 Task: Find connections with filter location Brockville with filter topic #customerrelationswith filter profile language Spanish with filter current company Federal Bank with filter school Freshers Jobs in Bangalore with filter industry Motor Vehicle Parts Manufacturing with filter service category Bartending with filter keywords title Purchasing Staff
Action: Mouse moved to (222, 242)
Screenshot: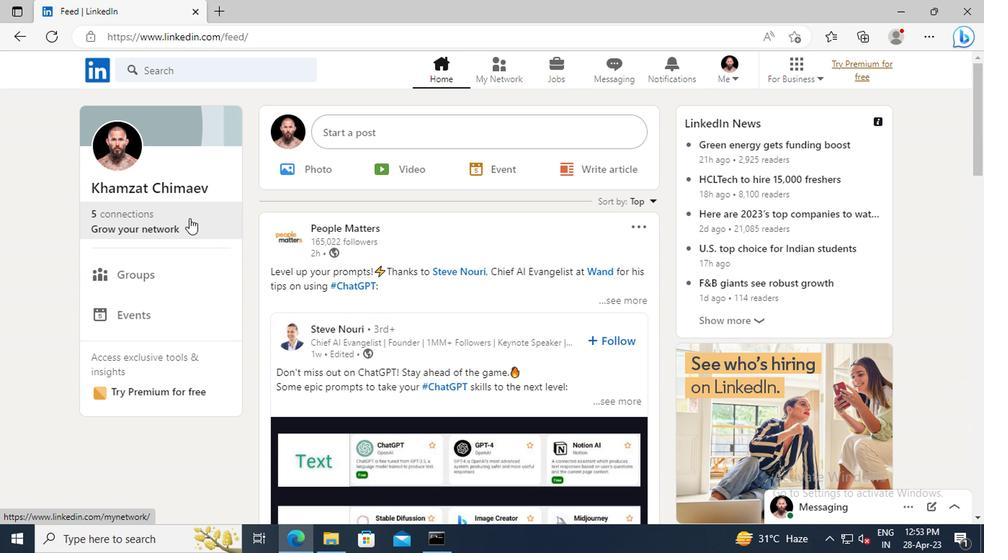 
Action: Mouse pressed left at (222, 242)
Screenshot: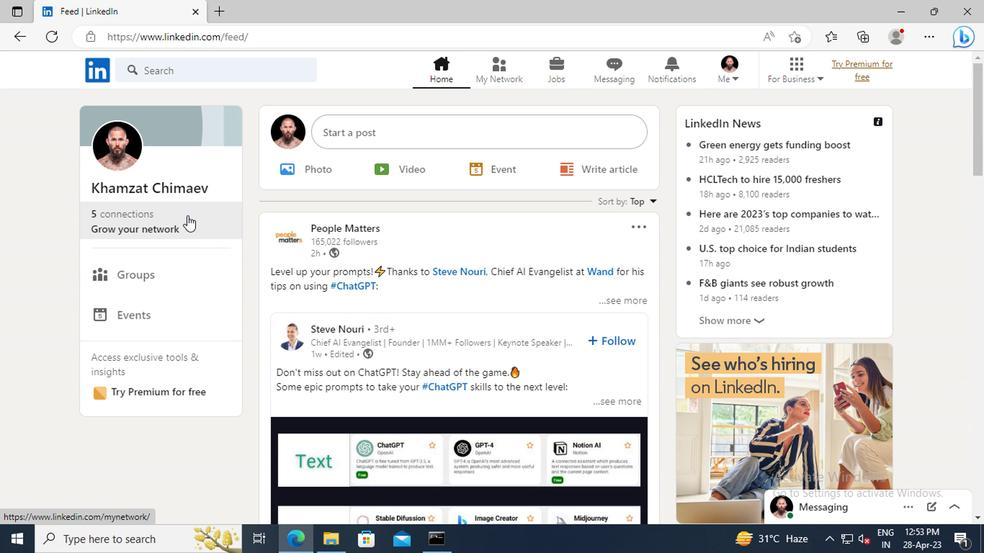 
Action: Mouse moved to (215, 198)
Screenshot: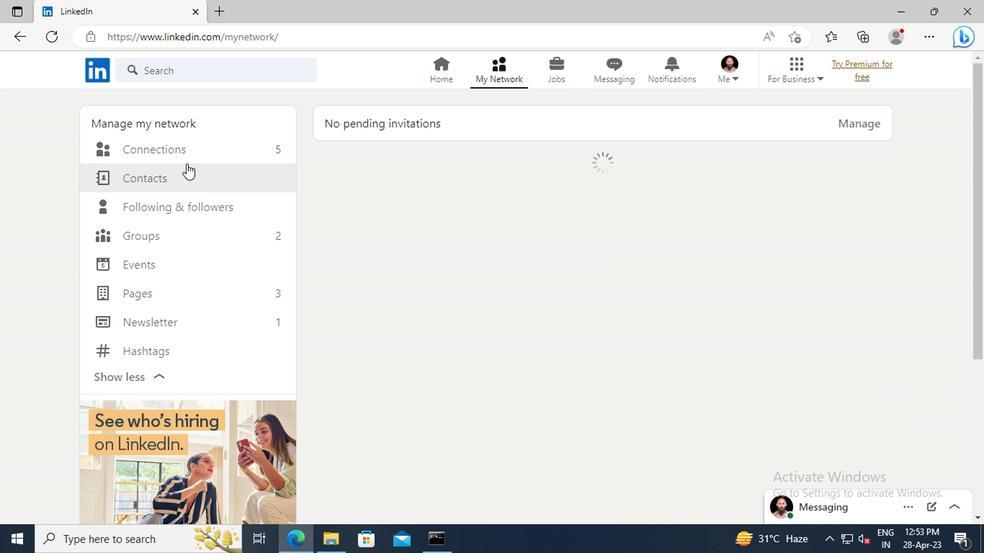 
Action: Mouse pressed left at (215, 198)
Screenshot: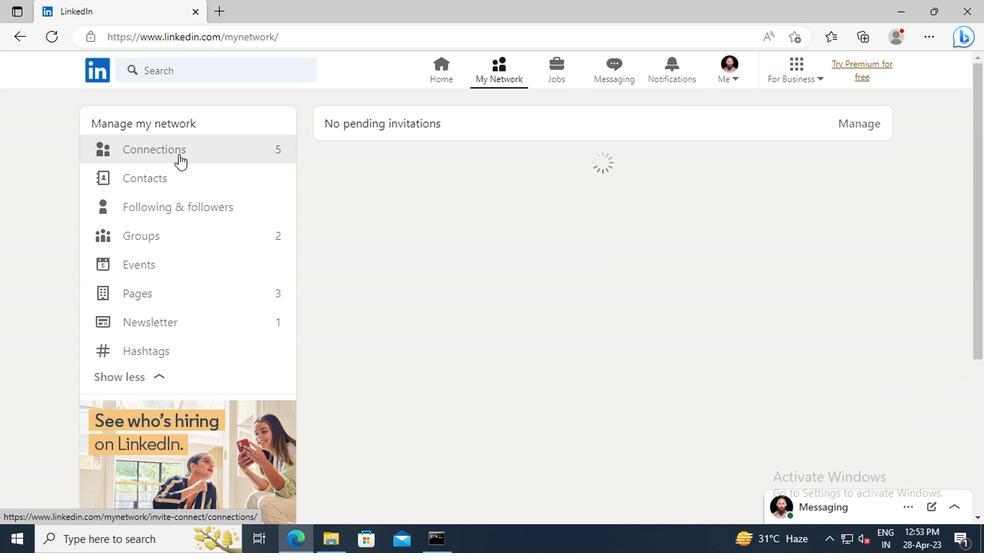 
Action: Mouse moved to (503, 198)
Screenshot: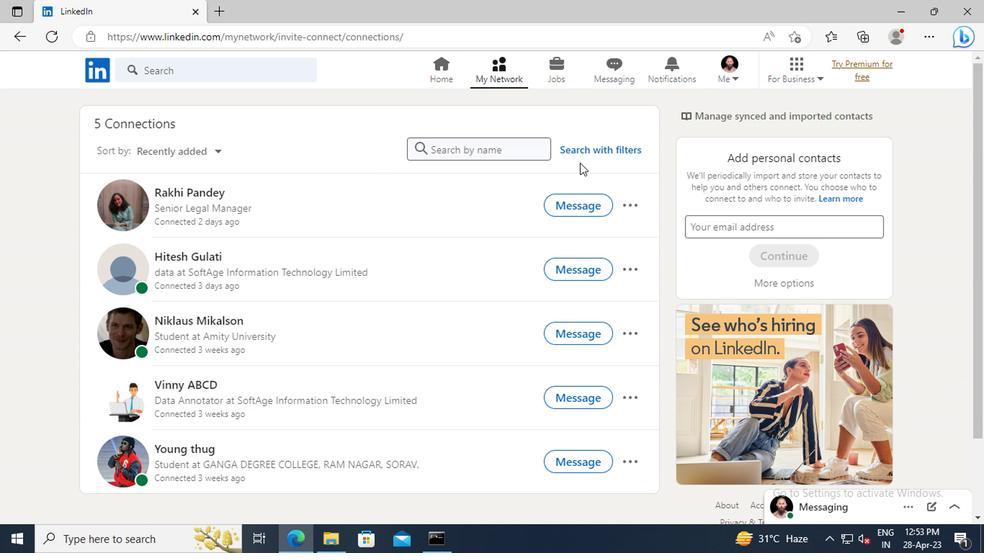 
Action: Mouse pressed left at (503, 198)
Screenshot: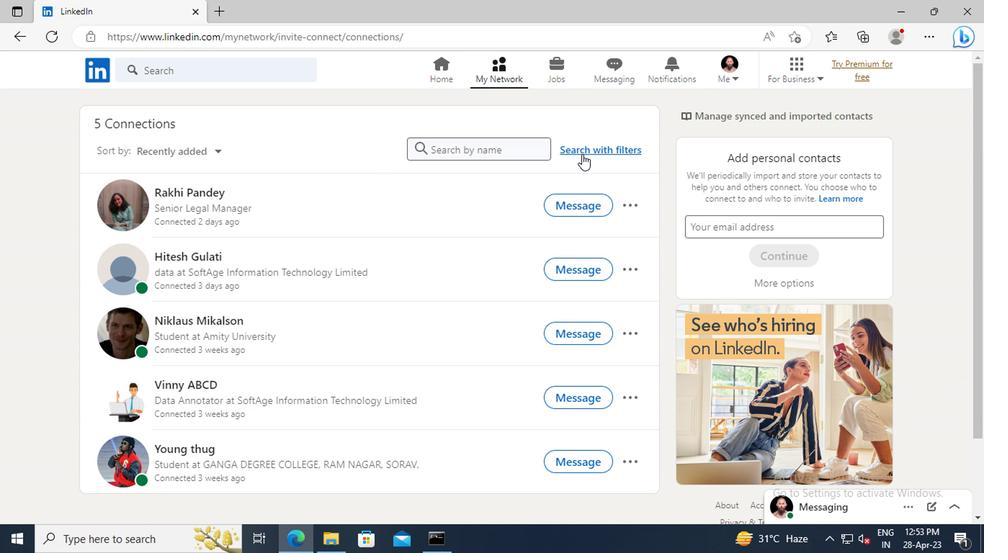 
Action: Mouse moved to (477, 168)
Screenshot: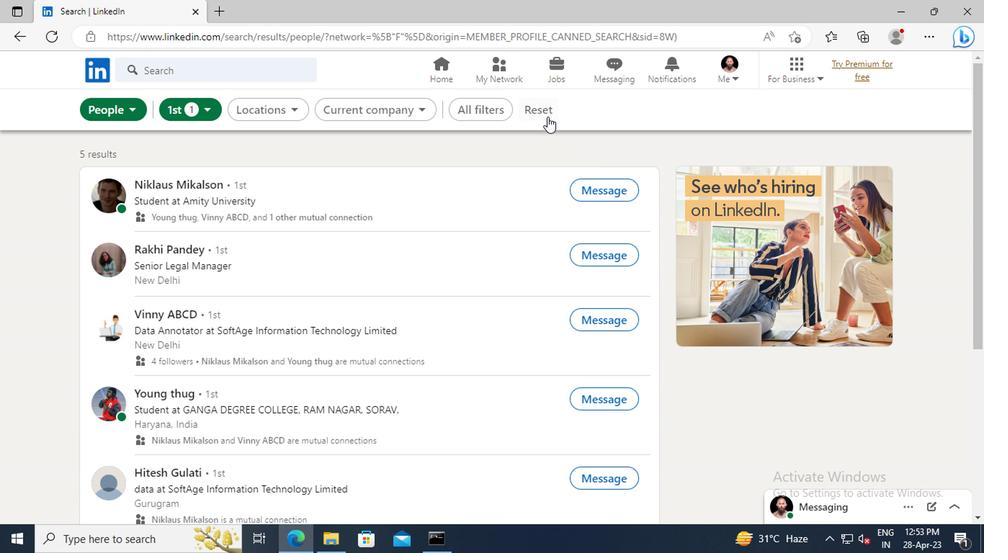 
Action: Mouse pressed left at (477, 168)
Screenshot: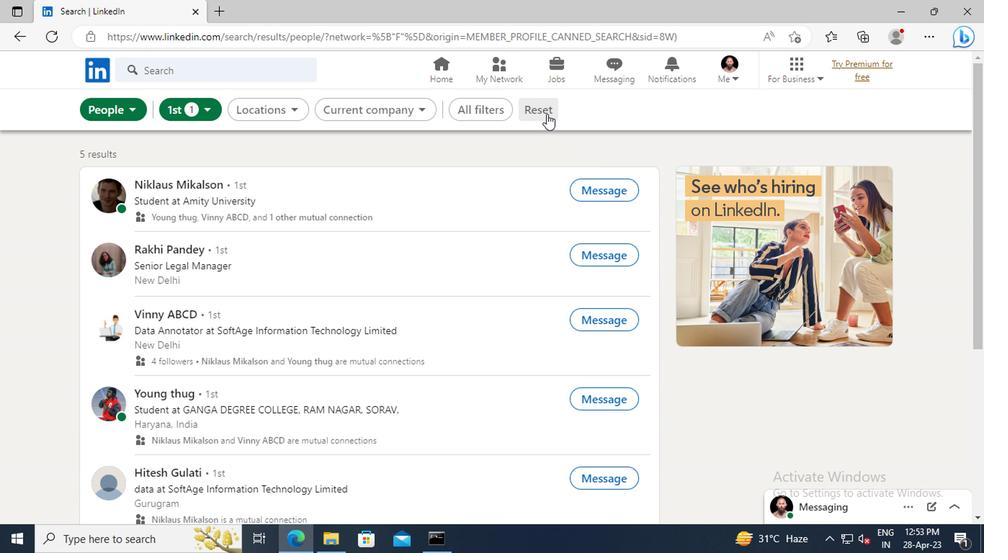 
Action: Mouse moved to (459, 166)
Screenshot: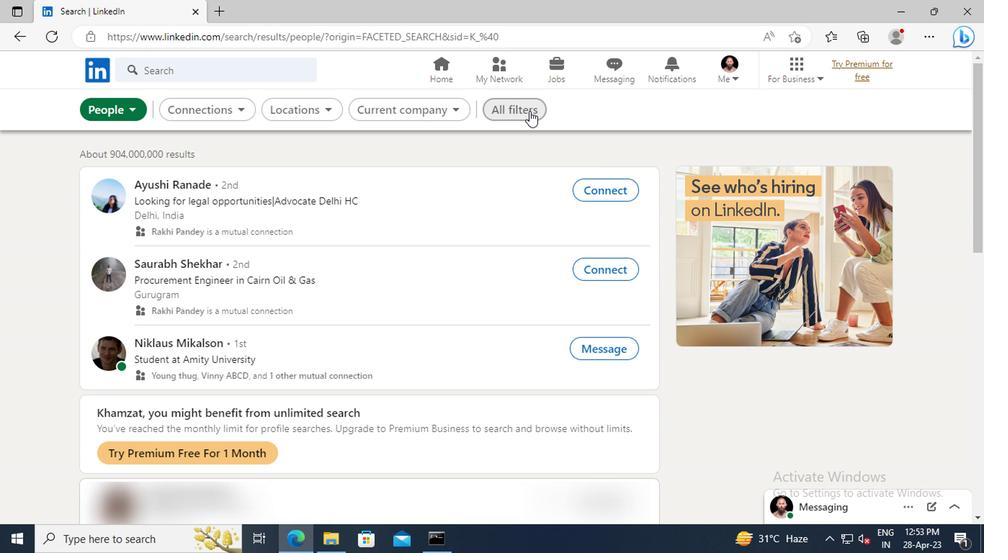 
Action: Mouse pressed left at (459, 166)
Screenshot: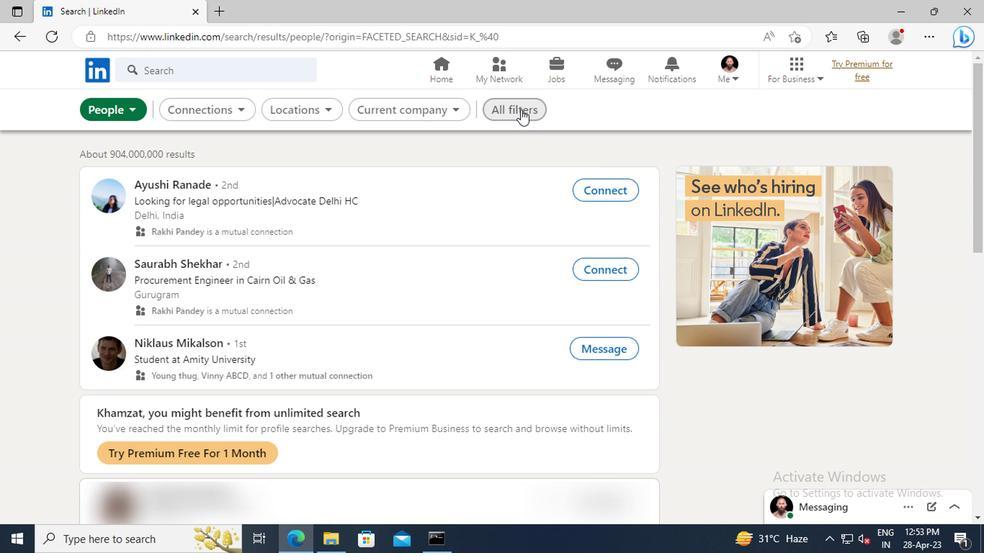 
Action: Mouse moved to (676, 258)
Screenshot: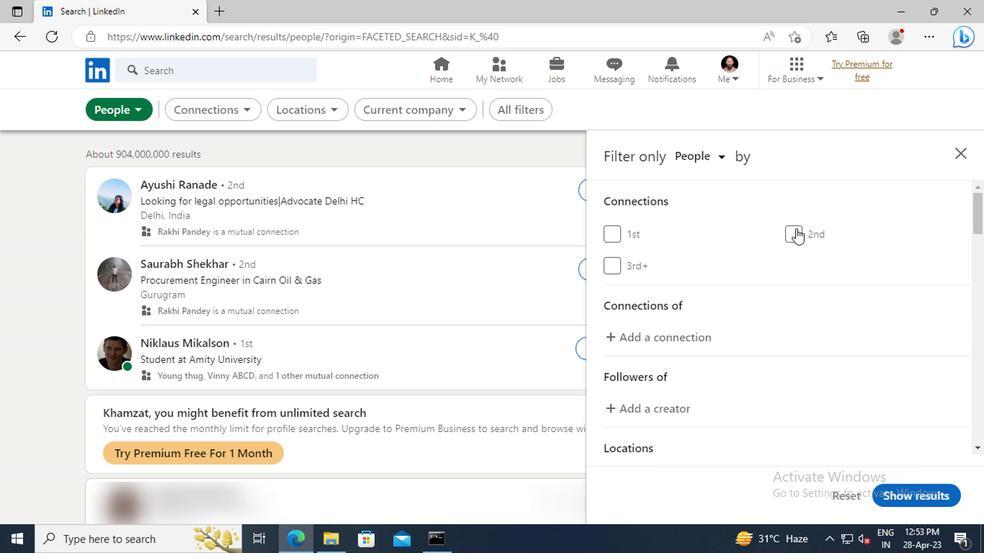 
Action: Mouse scrolled (676, 258) with delta (0, 0)
Screenshot: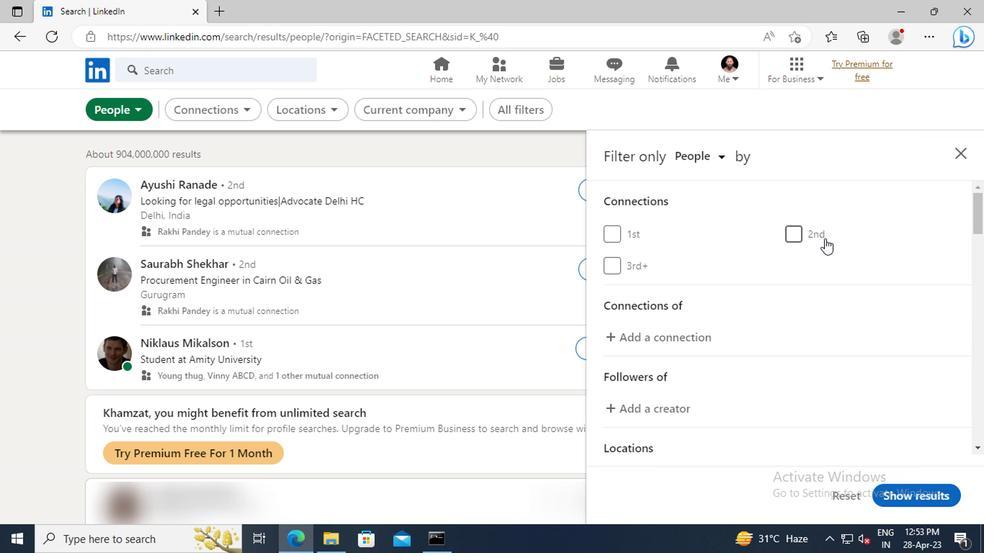 
Action: Mouse scrolled (676, 258) with delta (0, 0)
Screenshot: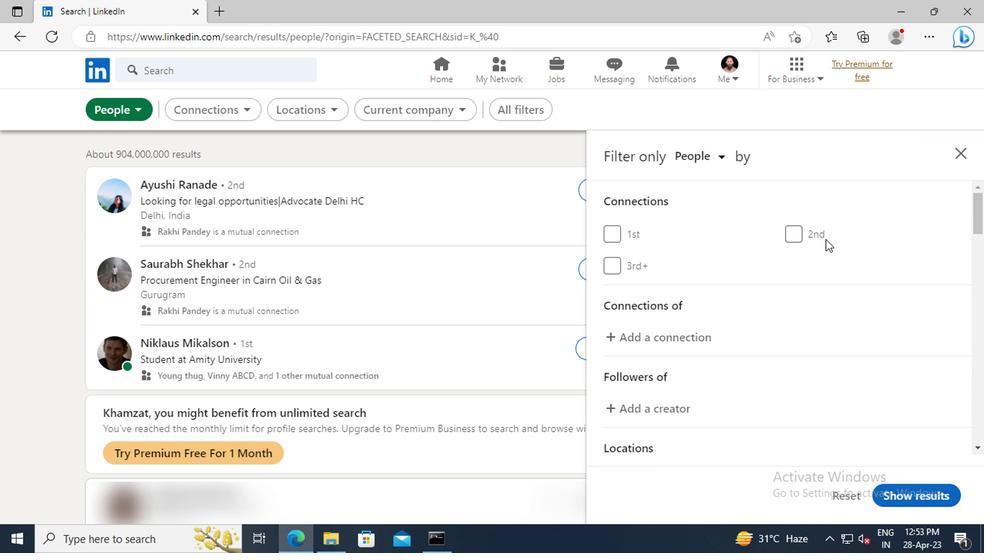 
Action: Mouse scrolled (676, 258) with delta (0, 0)
Screenshot: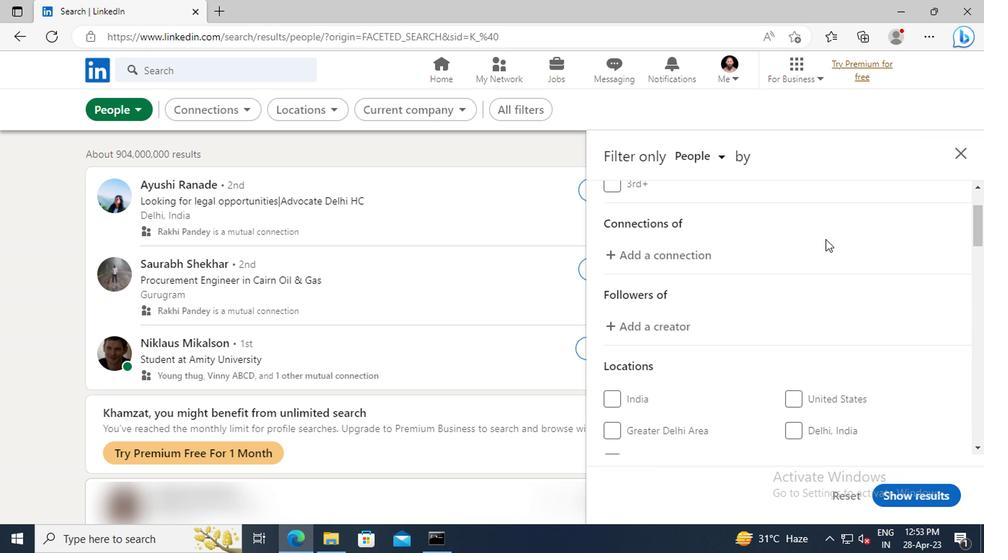 
Action: Mouse scrolled (676, 258) with delta (0, 0)
Screenshot: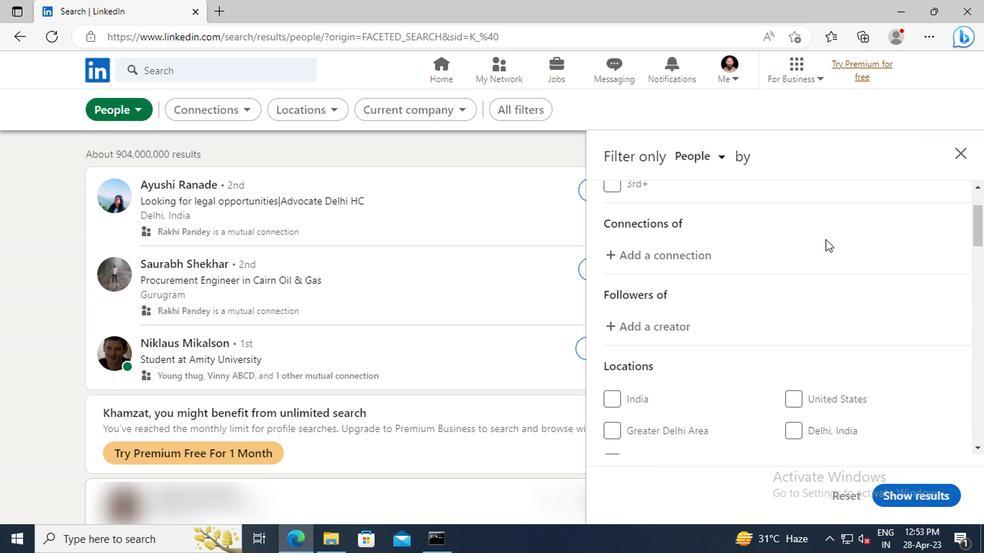 
Action: Mouse scrolled (676, 258) with delta (0, 0)
Screenshot: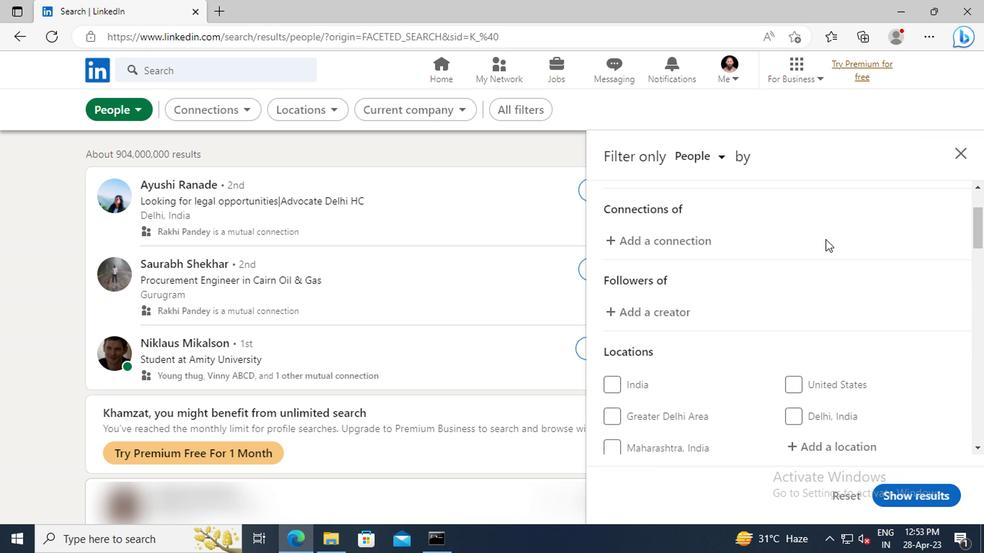 
Action: Mouse scrolled (676, 258) with delta (0, 0)
Screenshot: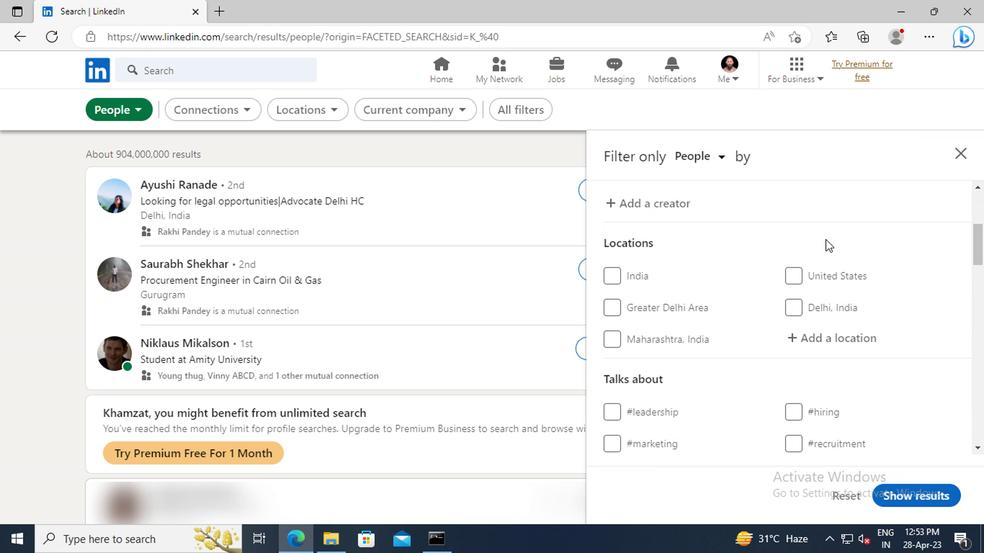 
Action: Mouse scrolled (676, 258) with delta (0, 0)
Screenshot: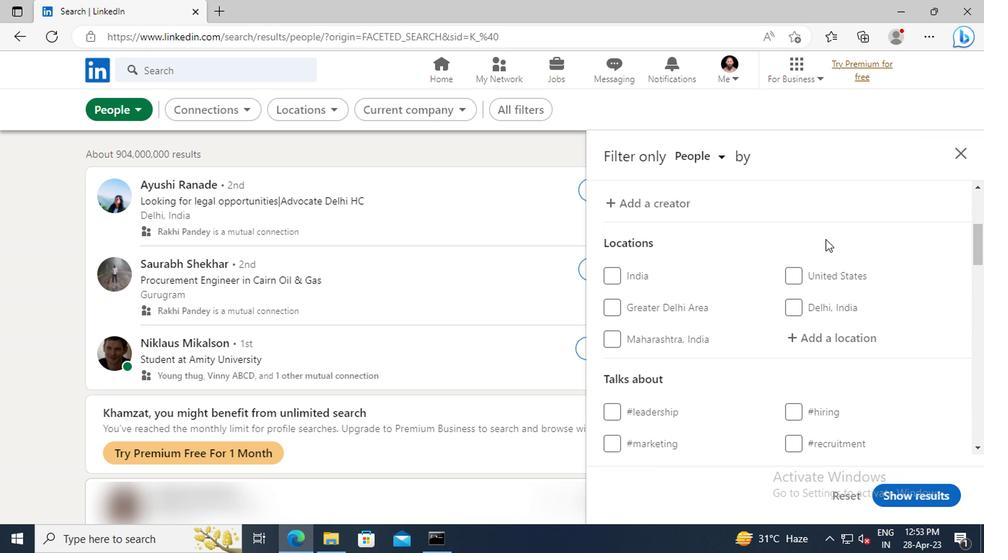 
Action: Mouse moved to (678, 273)
Screenshot: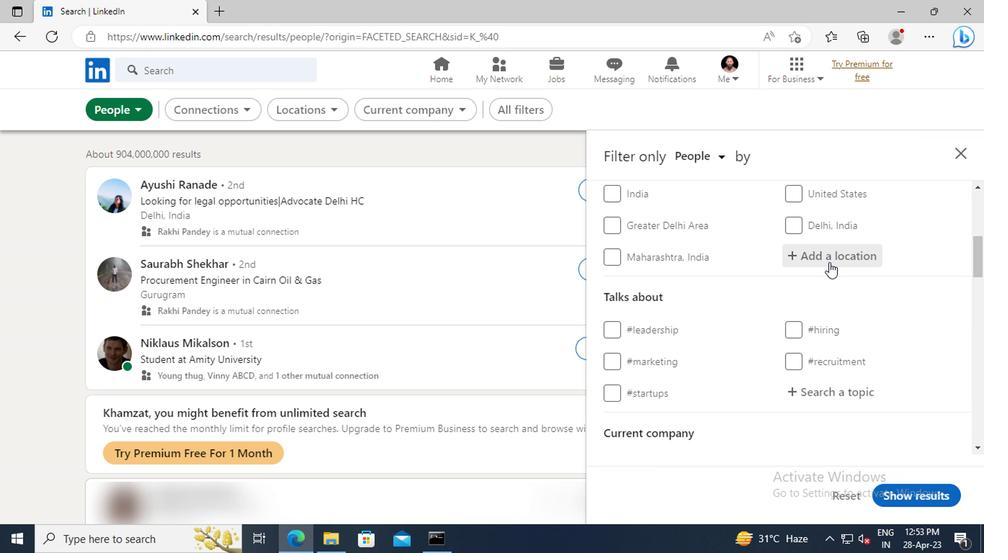 
Action: Mouse pressed left at (678, 273)
Screenshot: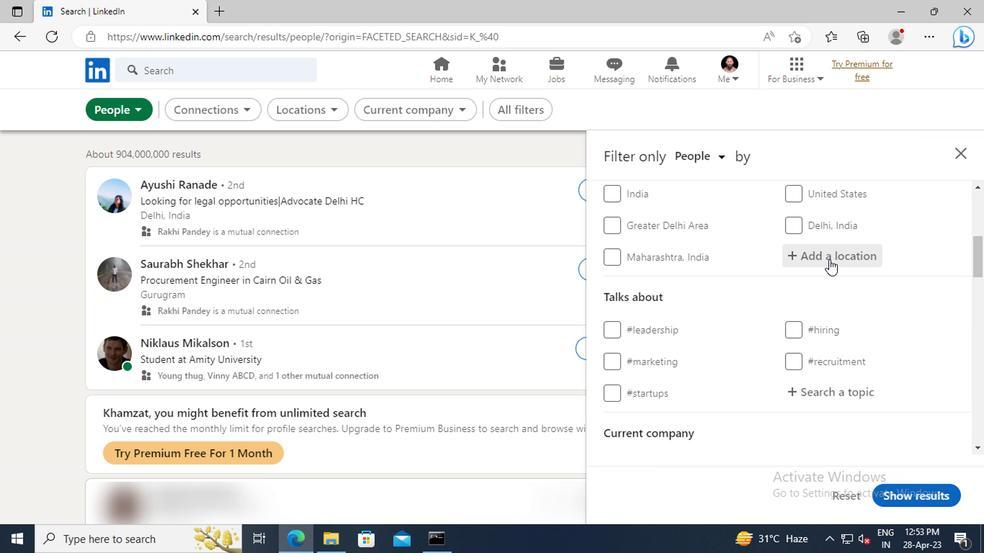 
Action: Key pressed <Key.shift>BROCKVILLE
Screenshot: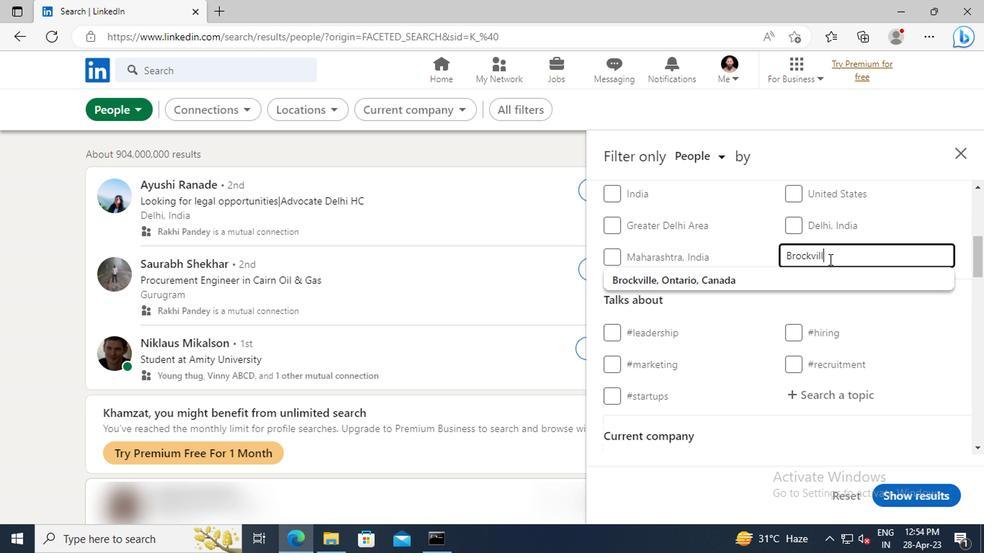 
Action: Mouse moved to (681, 285)
Screenshot: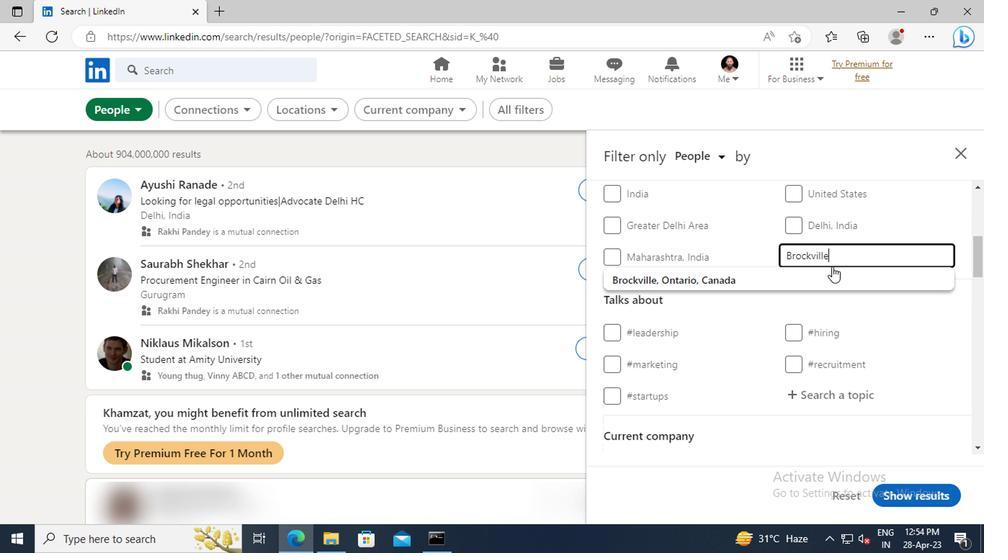 
Action: Mouse pressed left at (681, 285)
Screenshot: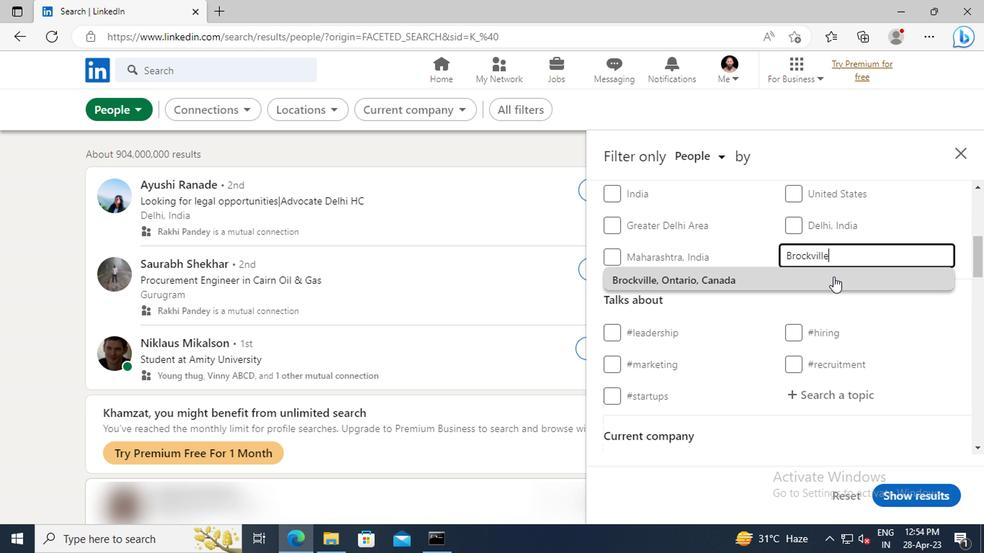 
Action: Mouse scrolled (681, 285) with delta (0, 0)
Screenshot: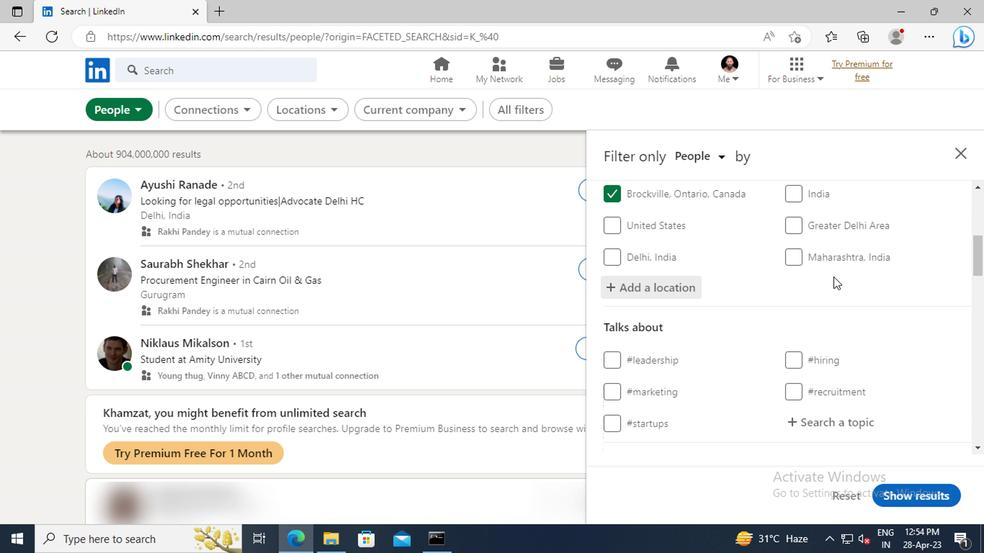 
Action: Mouse scrolled (681, 285) with delta (0, 0)
Screenshot: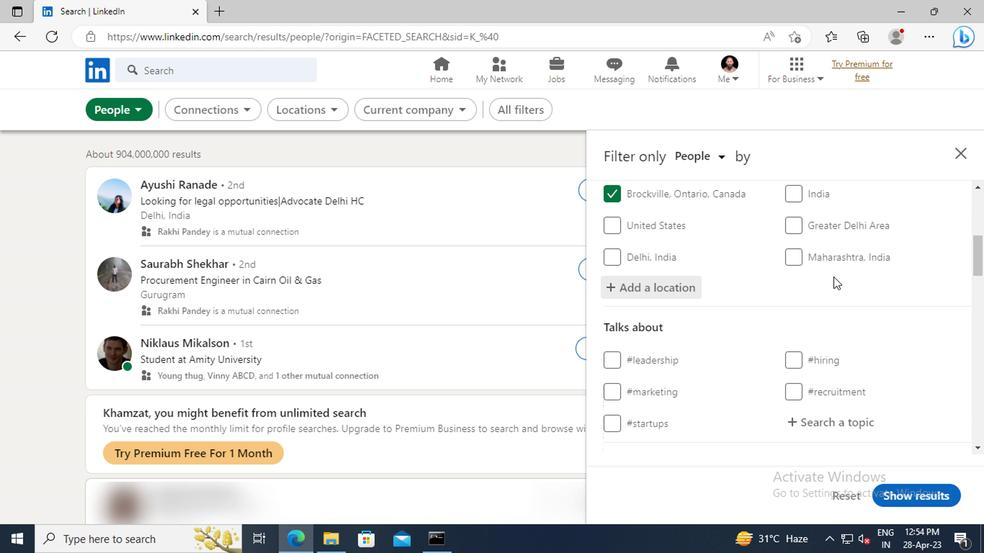 
Action: Mouse scrolled (681, 285) with delta (0, 0)
Screenshot: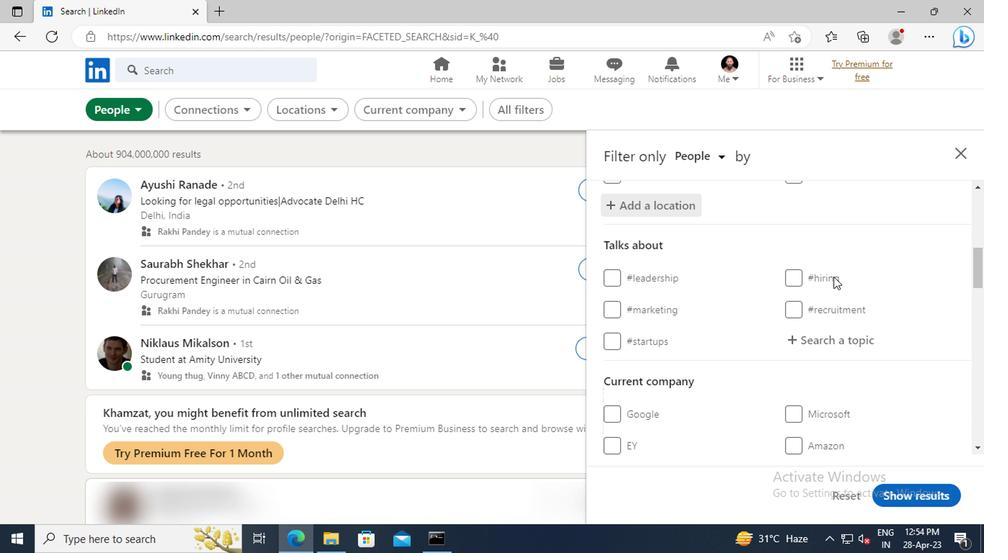 
Action: Mouse moved to (679, 298)
Screenshot: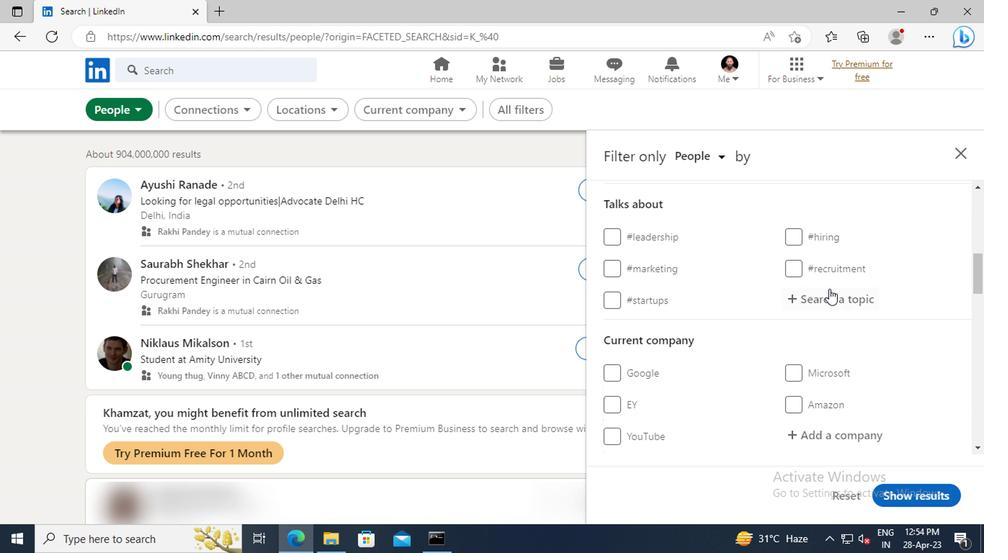 
Action: Mouse pressed left at (679, 298)
Screenshot: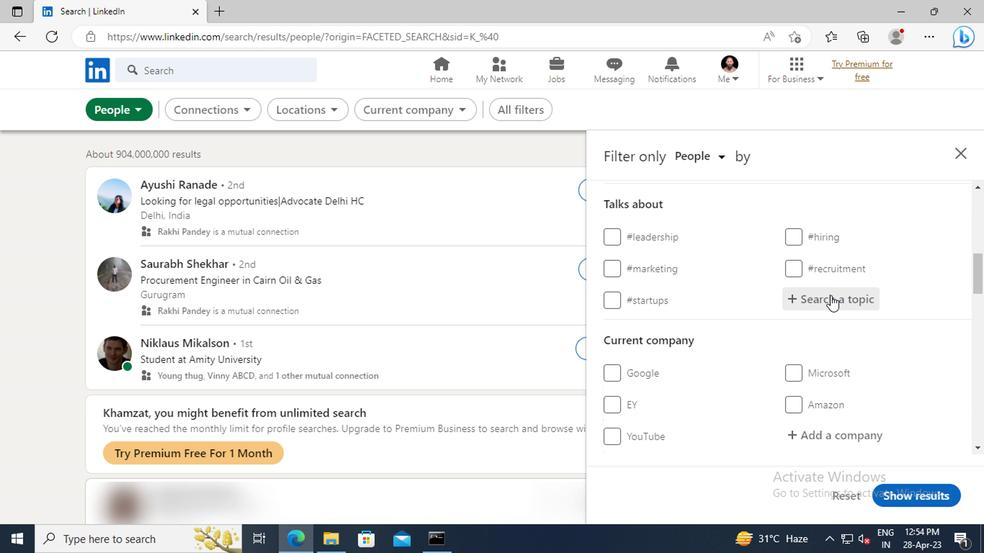 
Action: Key pressed CUSTOMERRELATIONS
Screenshot: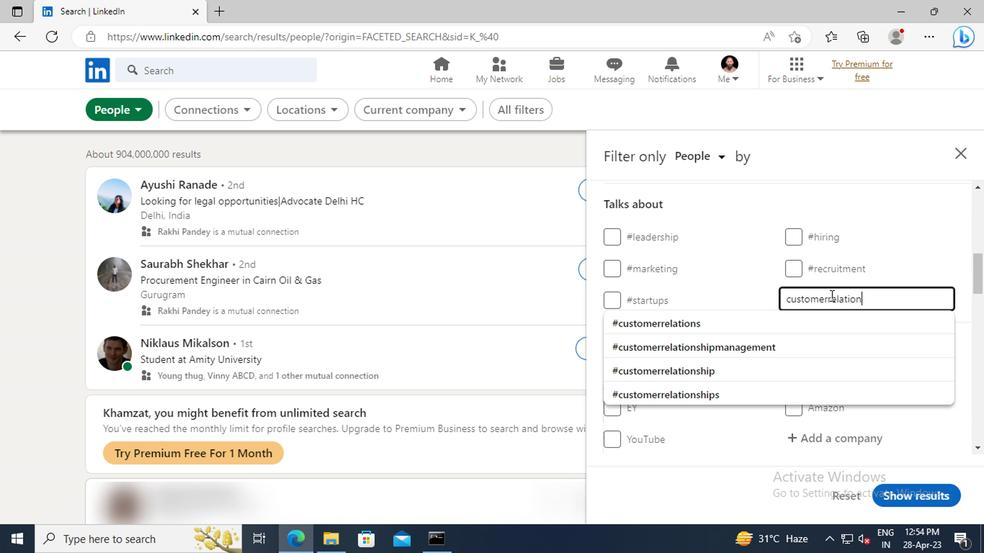 
Action: Mouse moved to (685, 316)
Screenshot: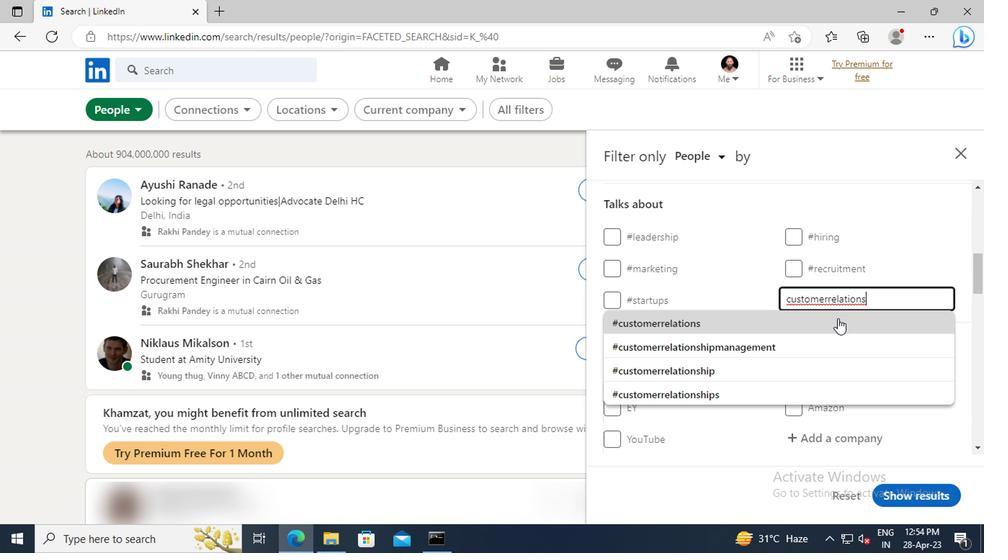 
Action: Mouse pressed left at (685, 316)
Screenshot: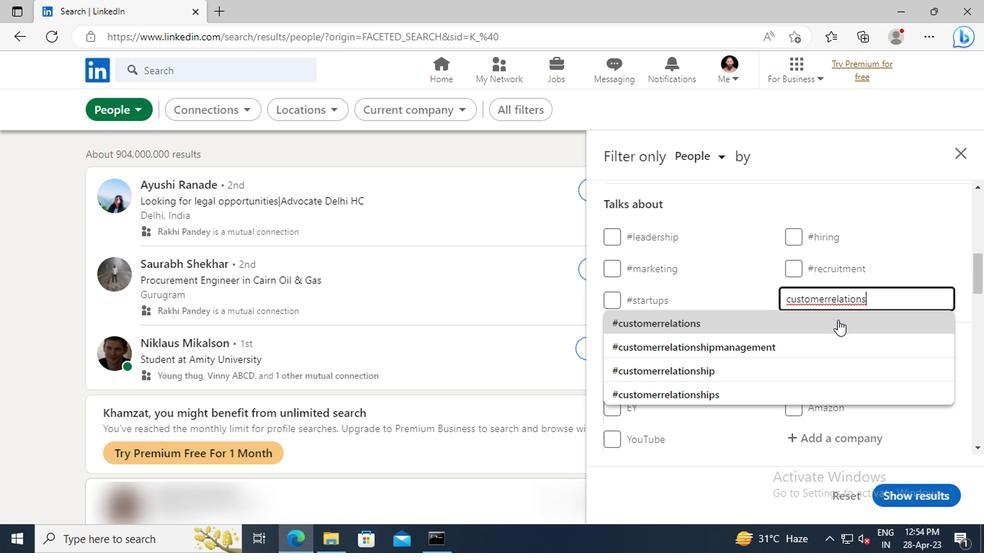 
Action: Mouse moved to (679, 293)
Screenshot: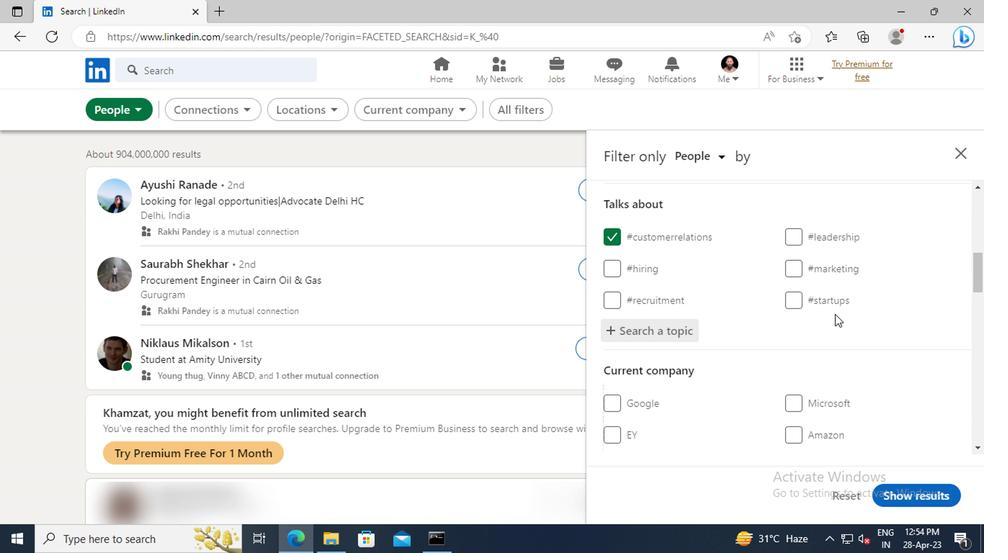 
Action: Mouse scrolled (679, 293) with delta (0, 0)
Screenshot: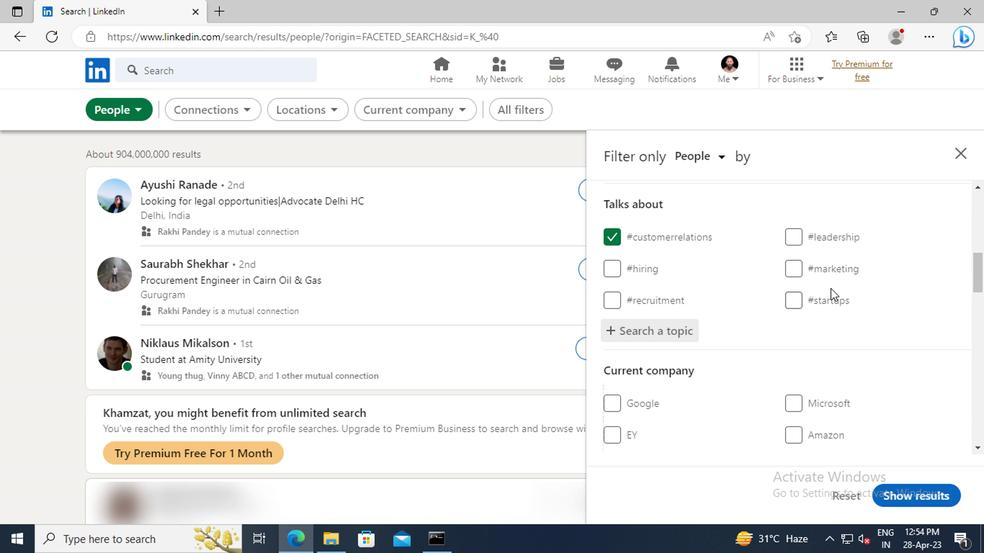 
Action: Mouse scrolled (679, 293) with delta (0, 0)
Screenshot: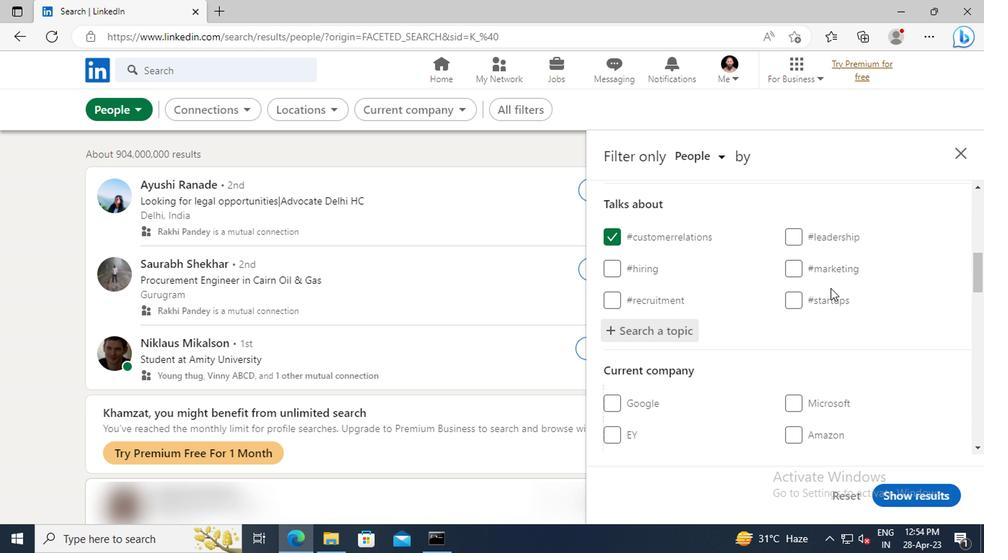 
Action: Mouse scrolled (679, 293) with delta (0, 0)
Screenshot: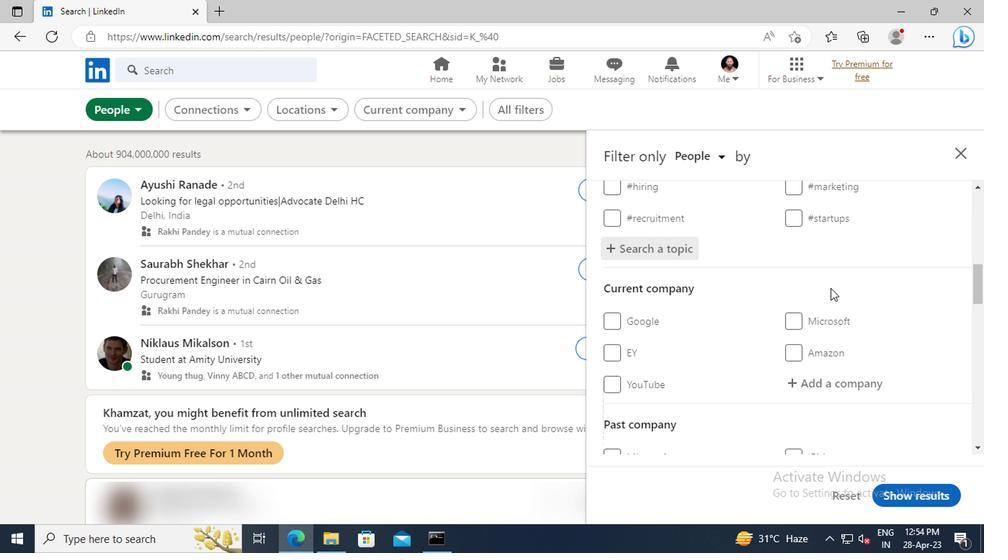 
Action: Mouse scrolled (679, 293) with delta (0, 0)
Screenshot: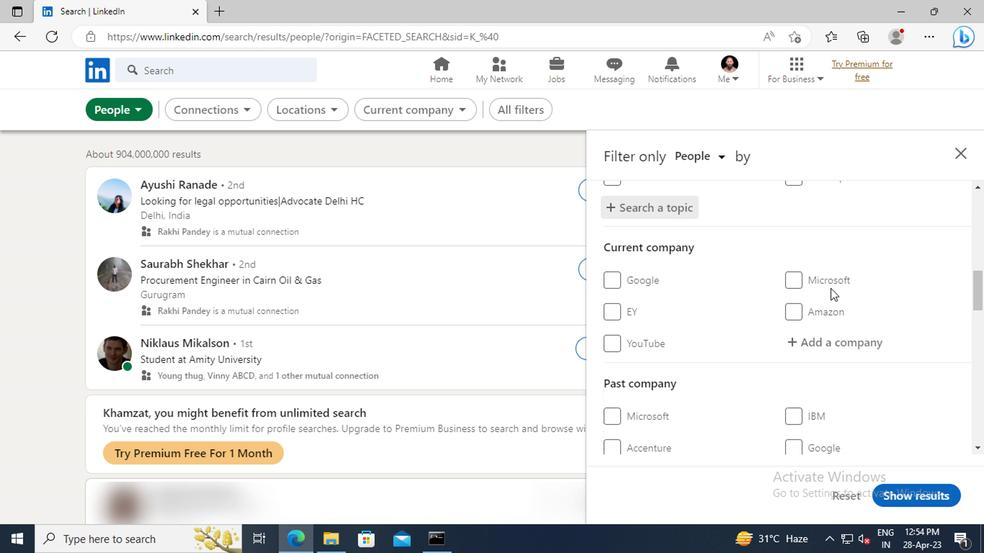 
Action: Mouse scrolled (679, 293) with delta (0, 0)
Screenshot: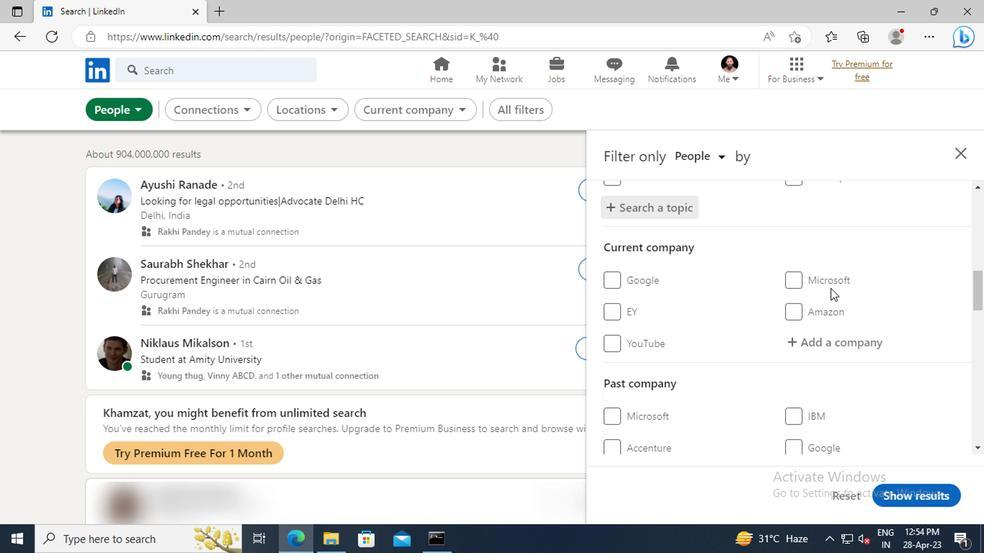 
Action: Mouse scrolled (679, 293) with delta (0, 0)
Screenshot: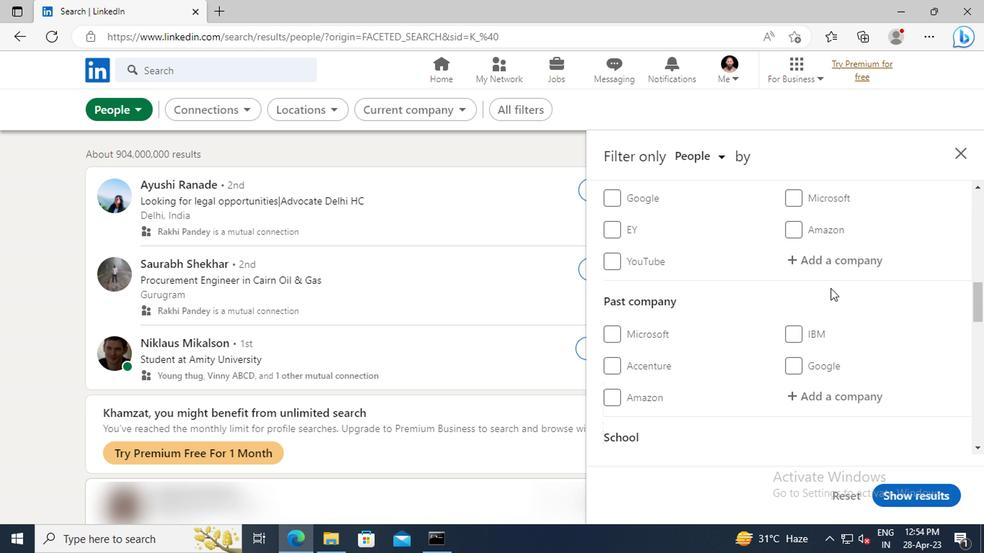 
Action: Mouse scrolled (679, 293) with delta (0, 0)
Screenshot: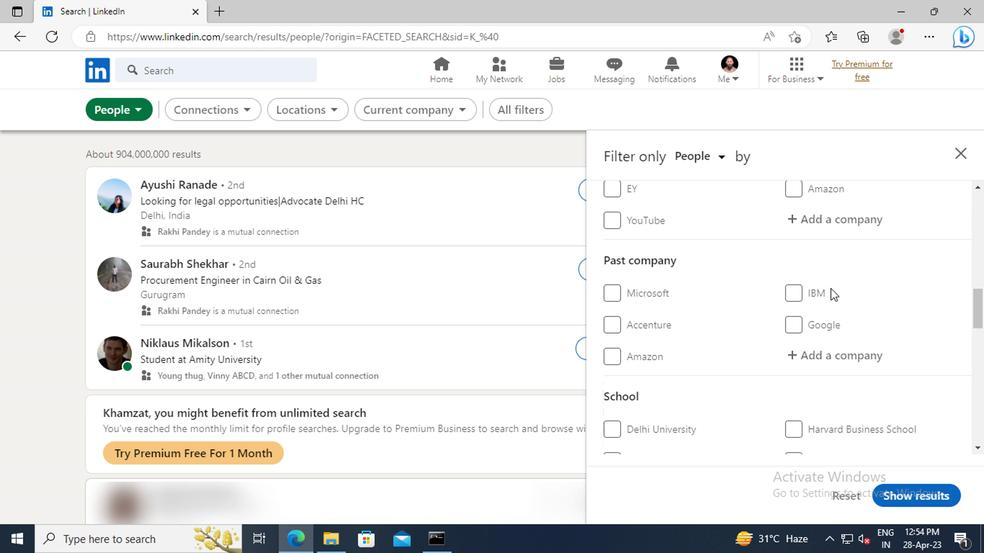 
Action: Mouse scrolled (679, 293) with delta (0, 0)
Screenshot: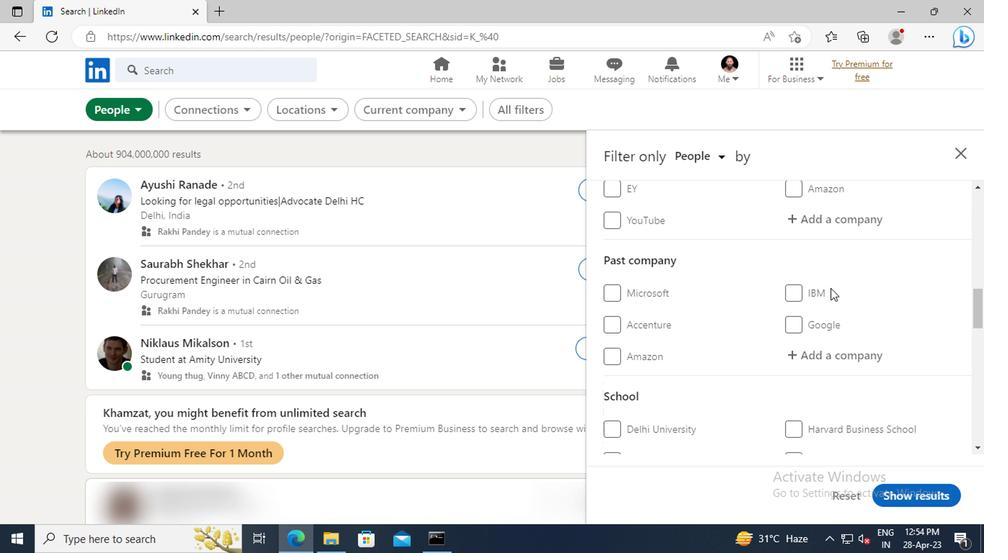 
Action: Mouse scrolled (679, 293) with delta (0, 0)
Screenshot: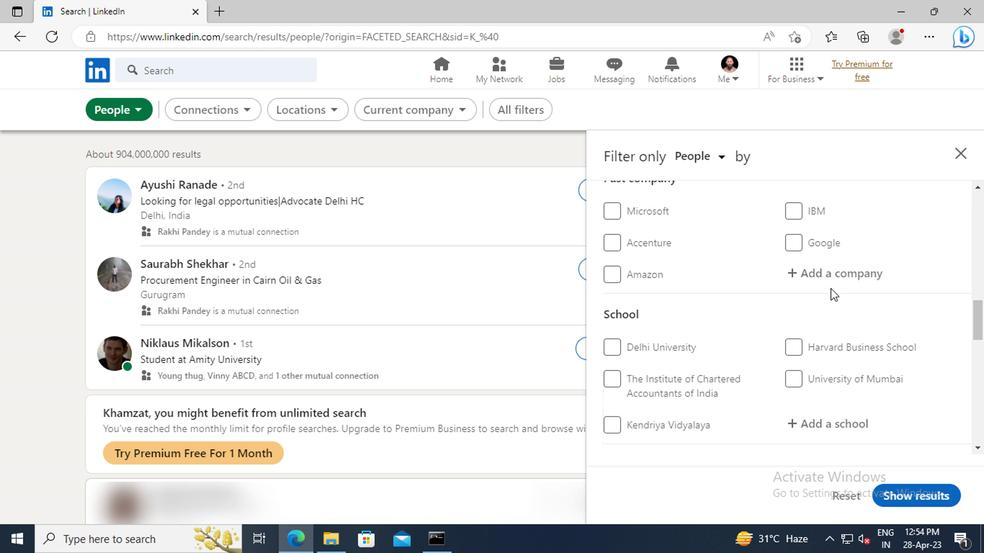 
Action: Mouse scrolled (679, 293) with delta (0, 0)
Screenshot: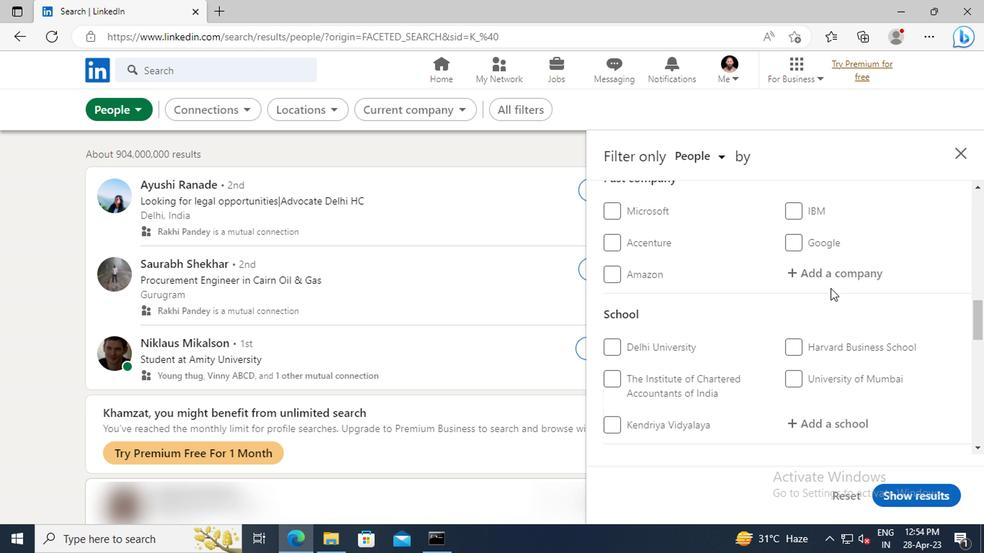 
Action: Mouse scrolled (679, 293) with delta (0, 0)
Screenshot: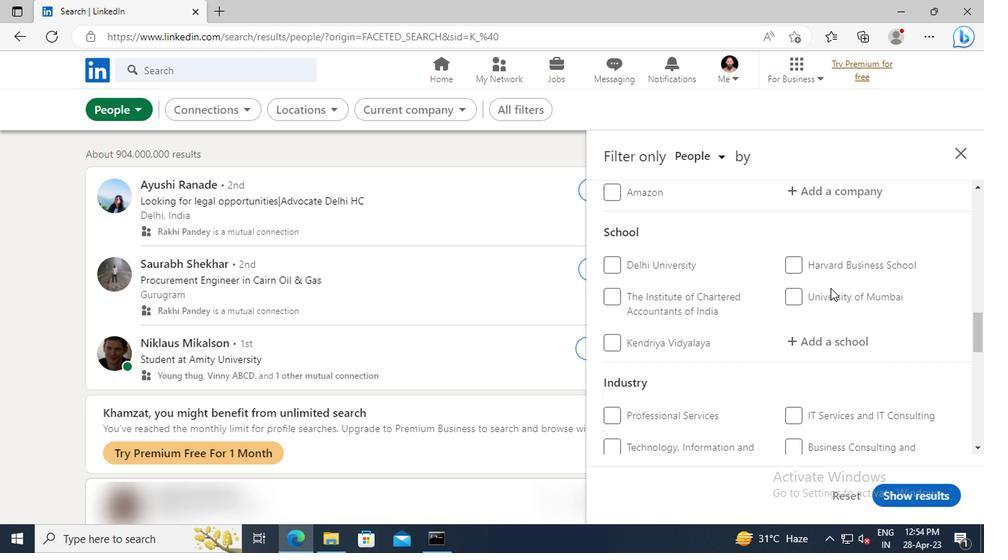 
Action: Mouse scrolled (679, 293) with delta (0, 0)
Screenshot: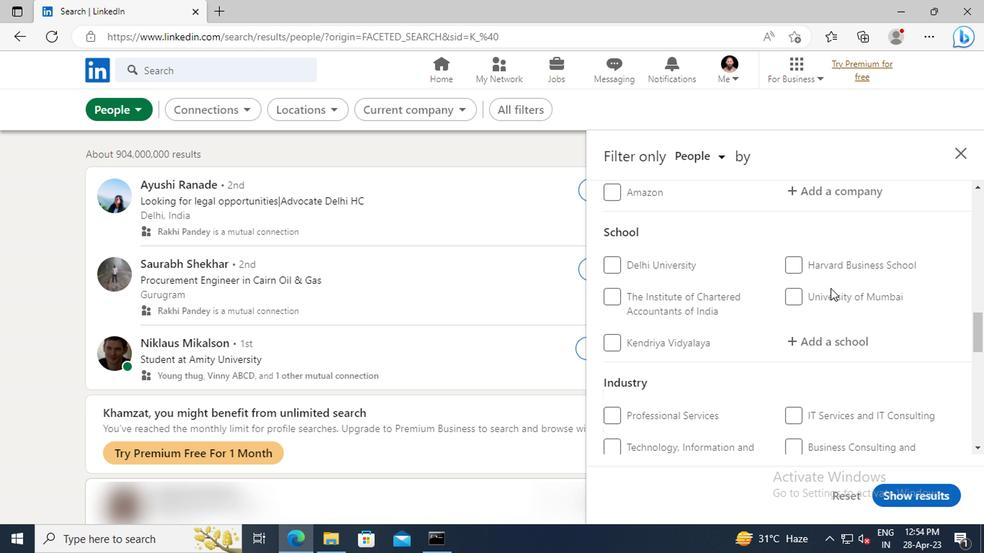 
Action: Mouse scrolled (679, 293) with delta (0, 0)
Screenshot: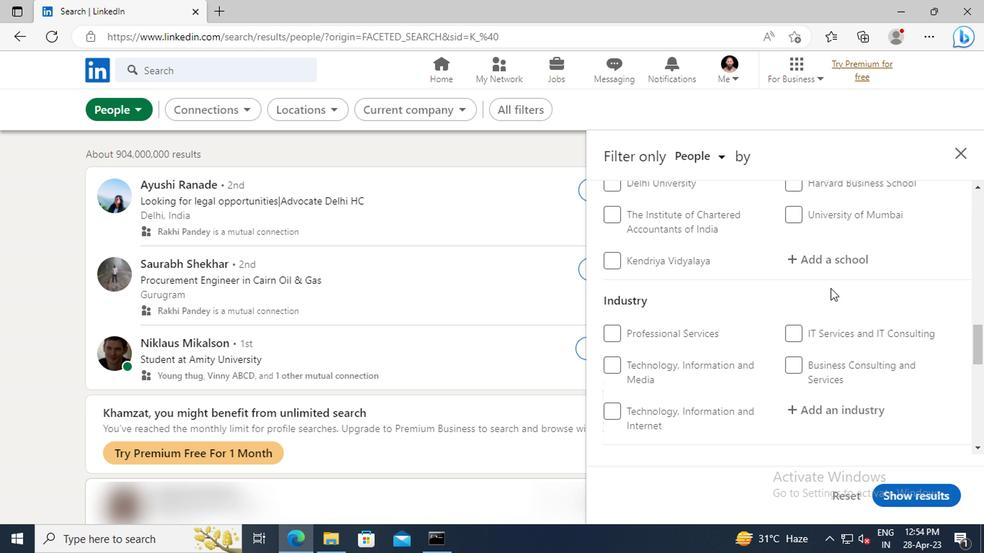 
Action: Mouse scrolled (679, 293) with delta (0, 0)
Screenshot: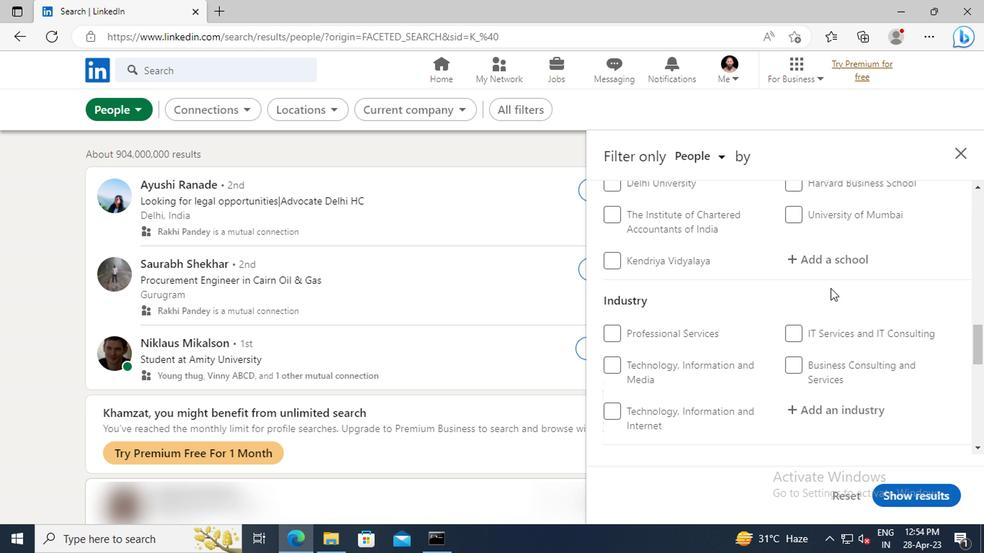 
Action: Mouse scrolled (679, 293) with delta (0, 0)
Screenshot: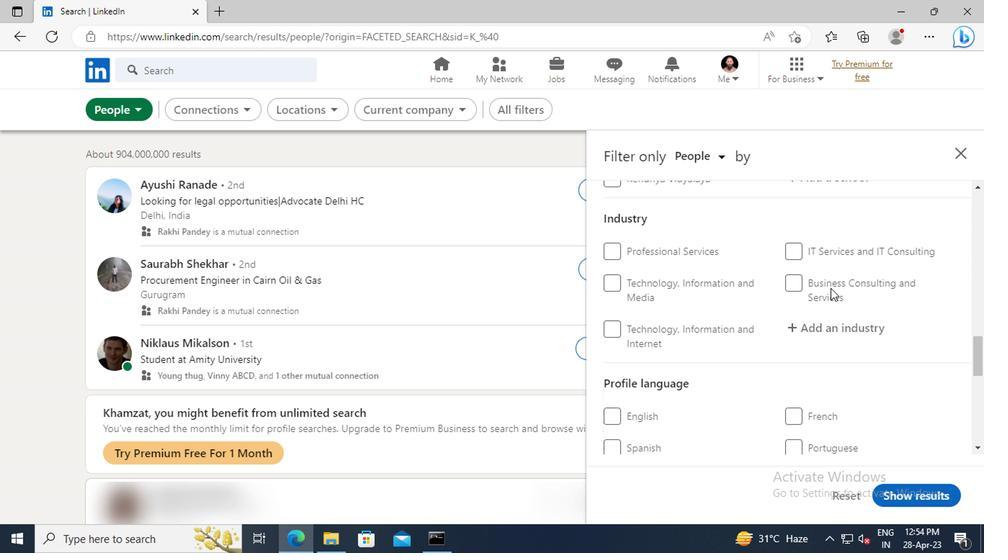 
Action: Mouse scrolled (679, 293) with delta (0, 0)
Screenshot: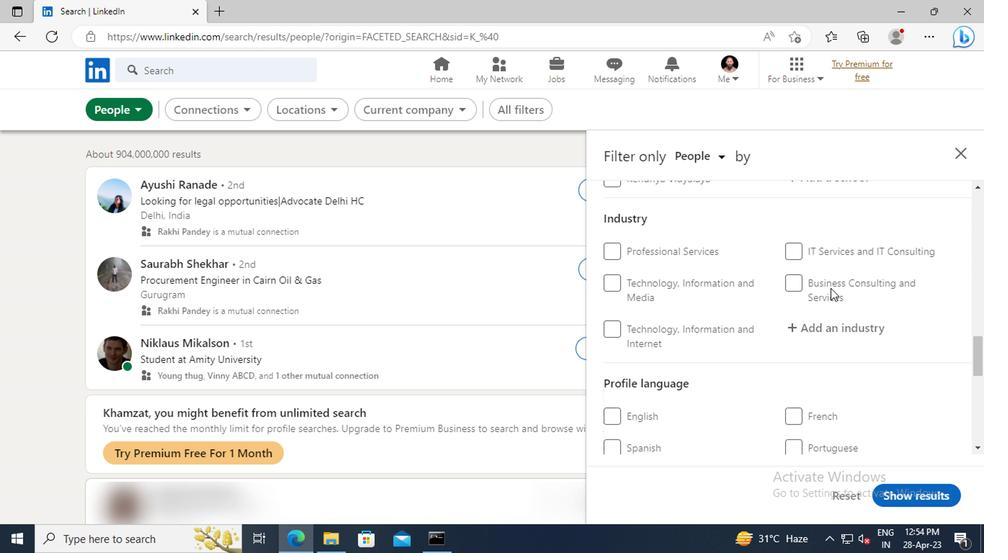 
Action: Mouse moved to (527, 349)
Screenshot: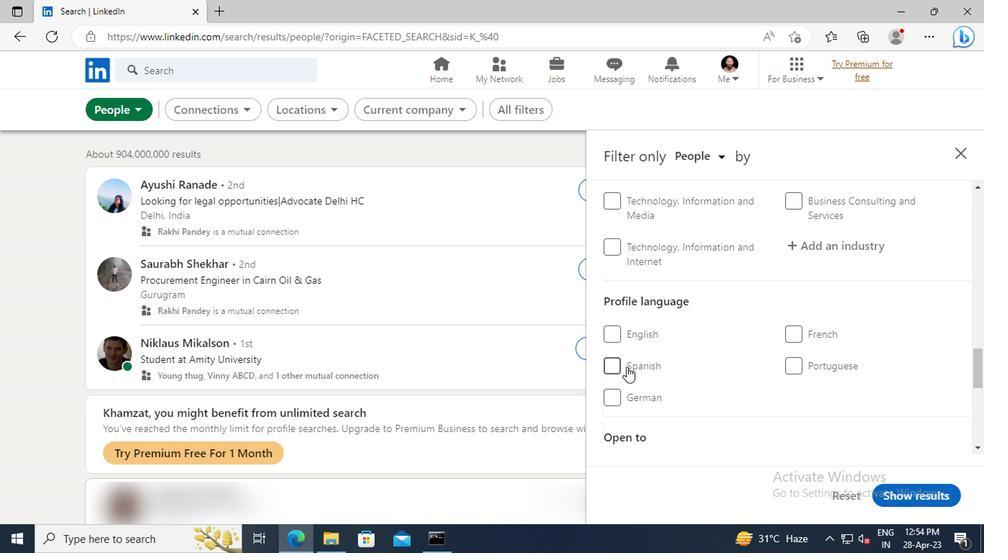 
Action: Mouse pressed left at (527, 349)
Screenshot: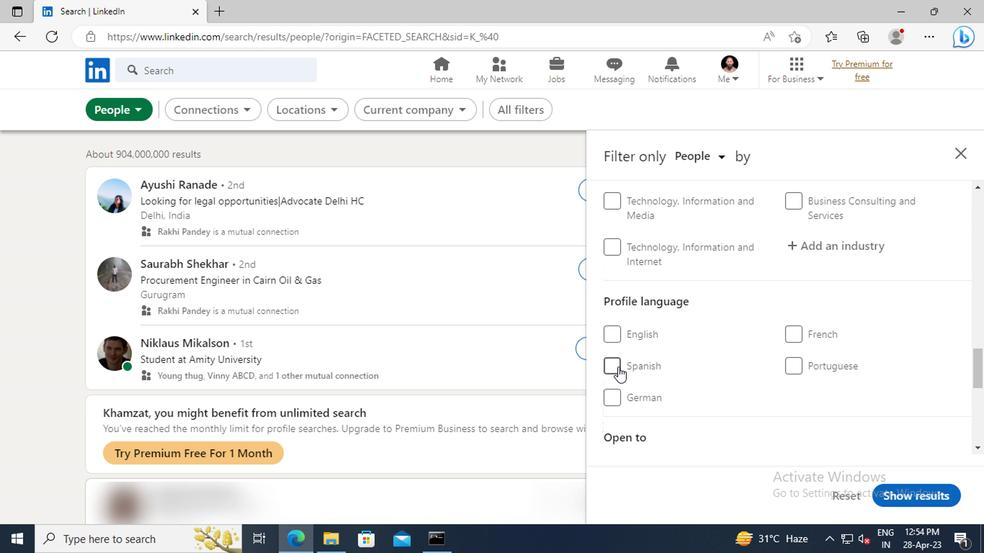 
Action: Mouse moved to (619, 312)
Screenshot: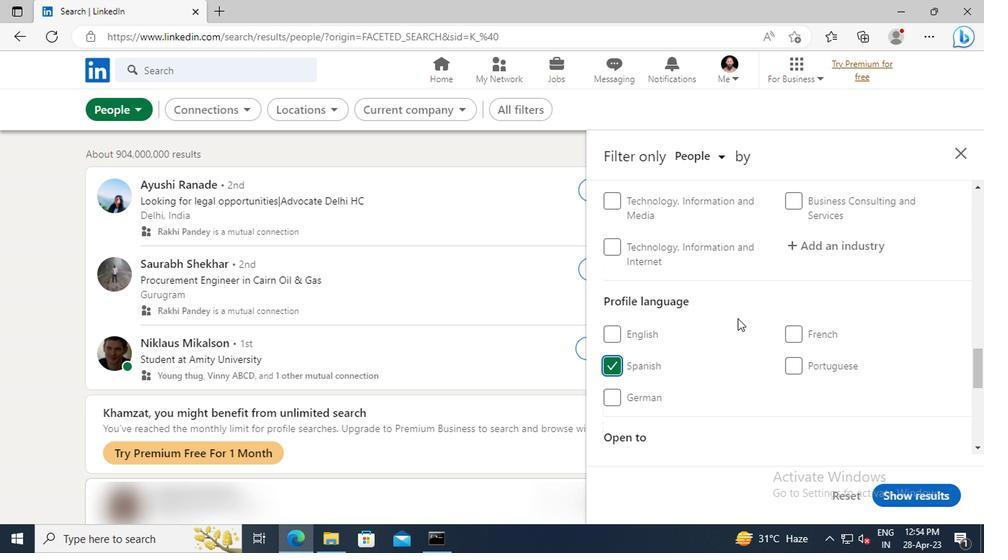 
Action: Mouse scrolled (619, 312) with delta (0, 0)
Screenshot: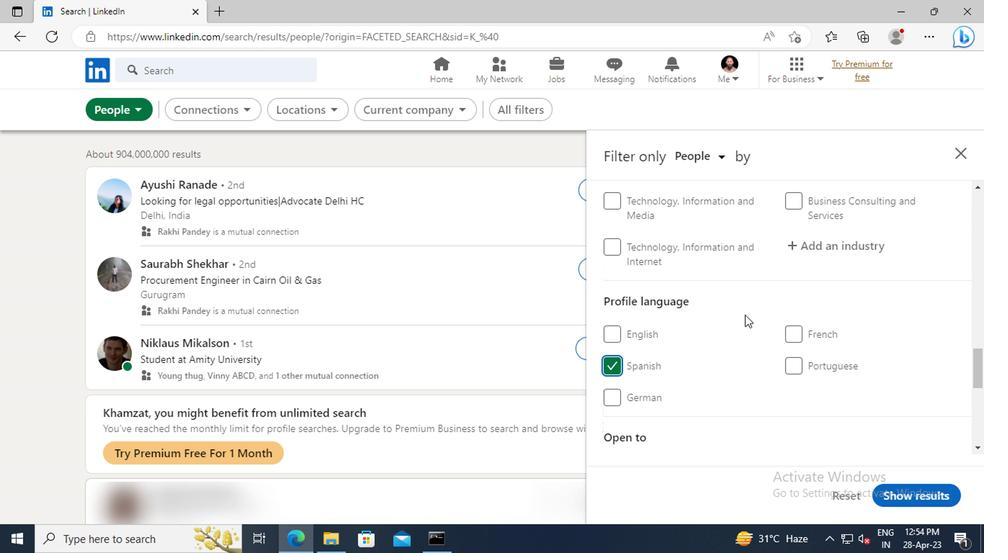
Action: Mouse scrolled (619, 312) with delta (0, 0)
Screenshot: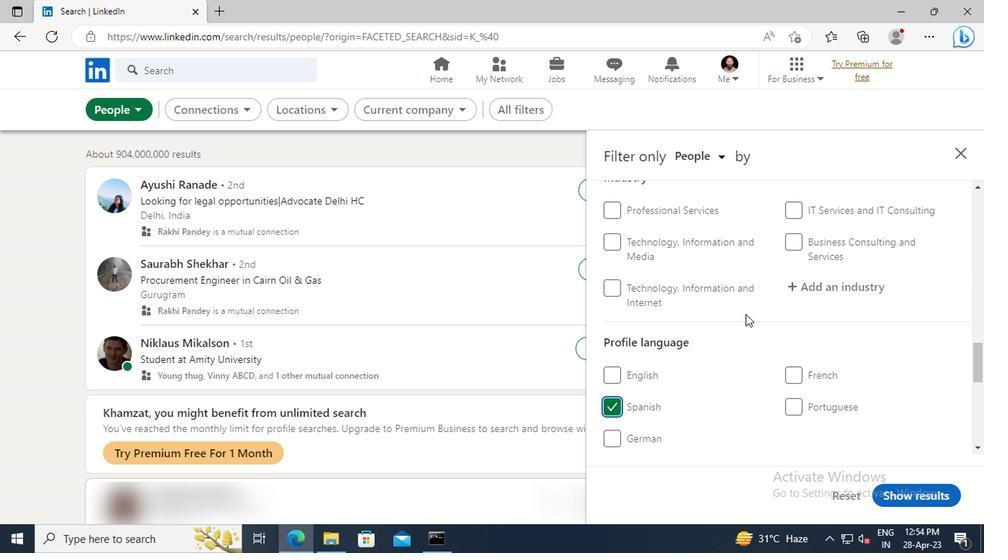 
Action: Mouse scrolled (619, 312) with delta (0, 0)
Screenshot: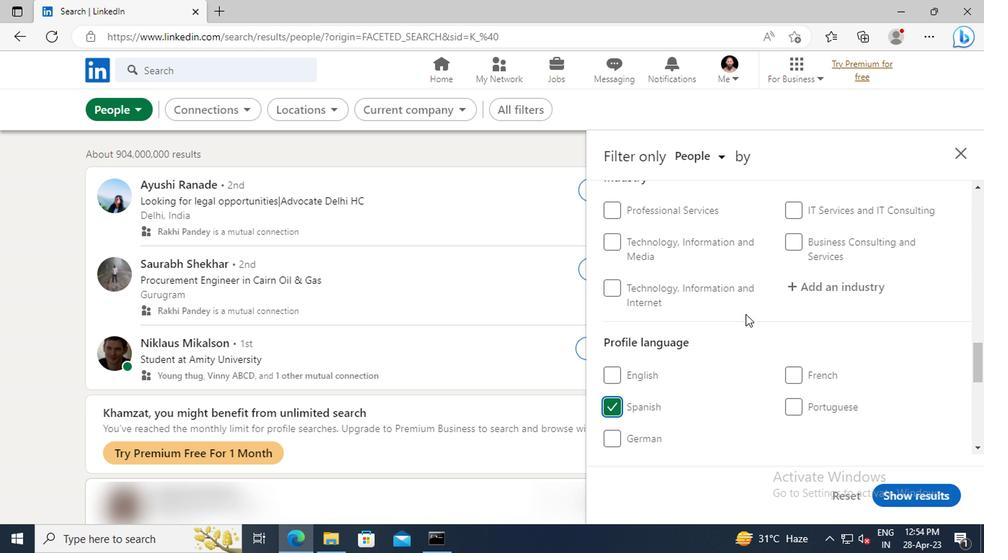 
Action: Mouse scrolled (619, 312) with delta (0, 0)
Screenshot: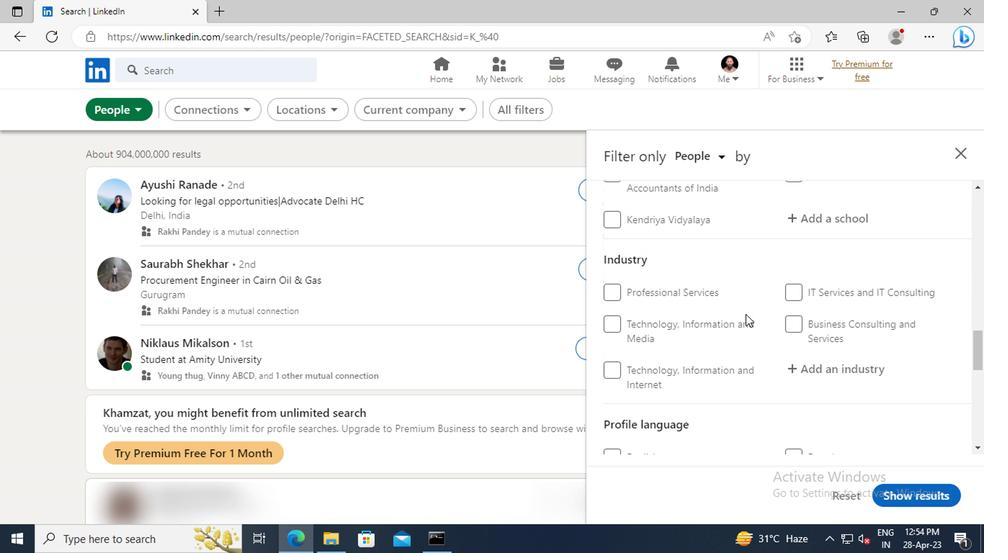 
Action: Mouse scrolled (619, 312) with delta (0, 0)
Screenshot: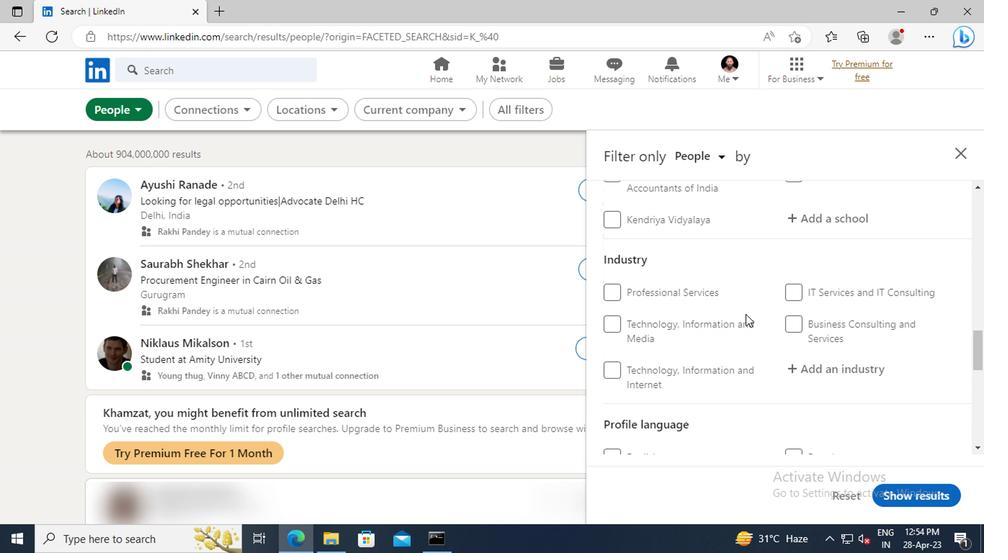
Action: Mouse scrolled (619, 312) with delta (0, 0)
Screenshot: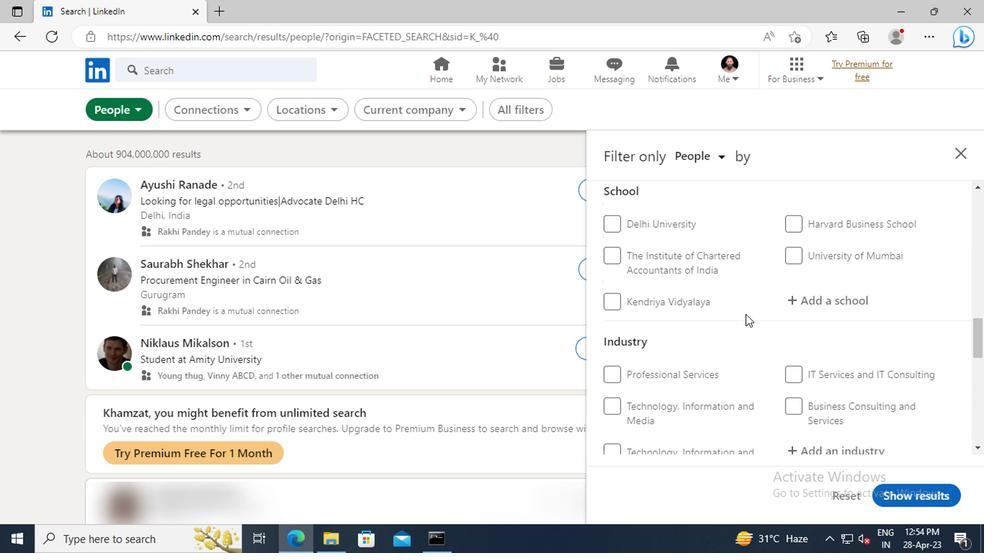 
Action: Mouse scrolled (619, 312) with delta (0, 0)
Screenshot: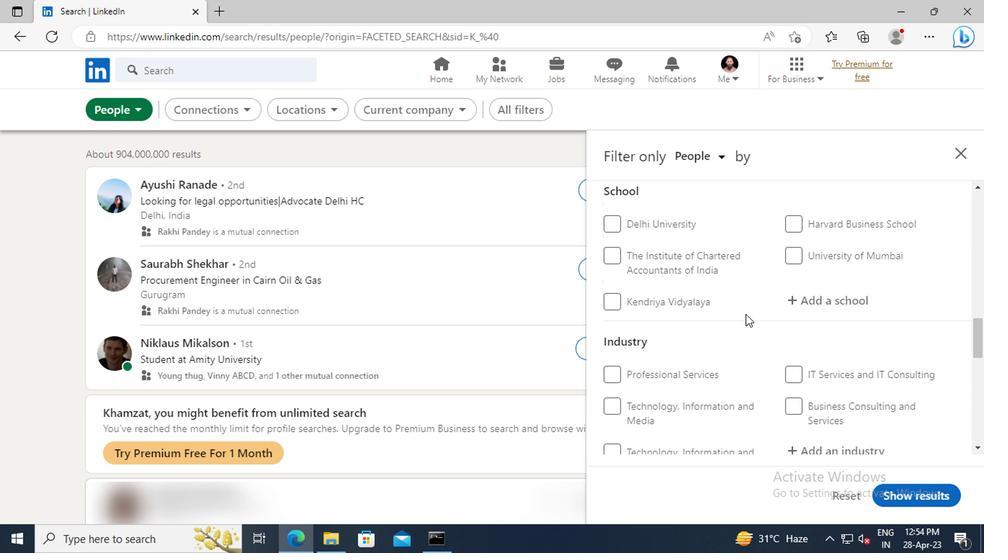 
Action: Mouse scrolled (619, 312) with delta (0, 0)
Screenshot: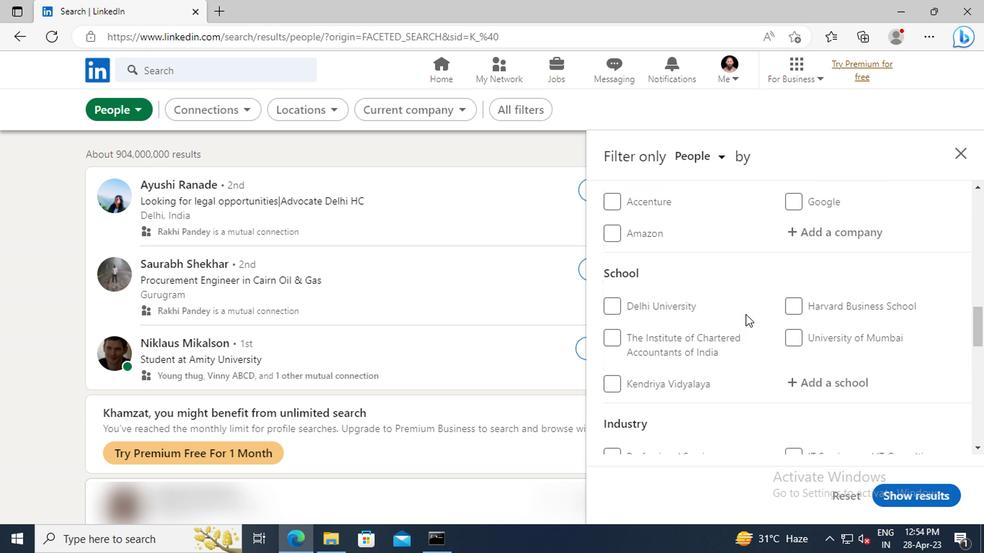 
Action: Mouse scrolled (619, 312) with delta (0, 0)
Screenshot: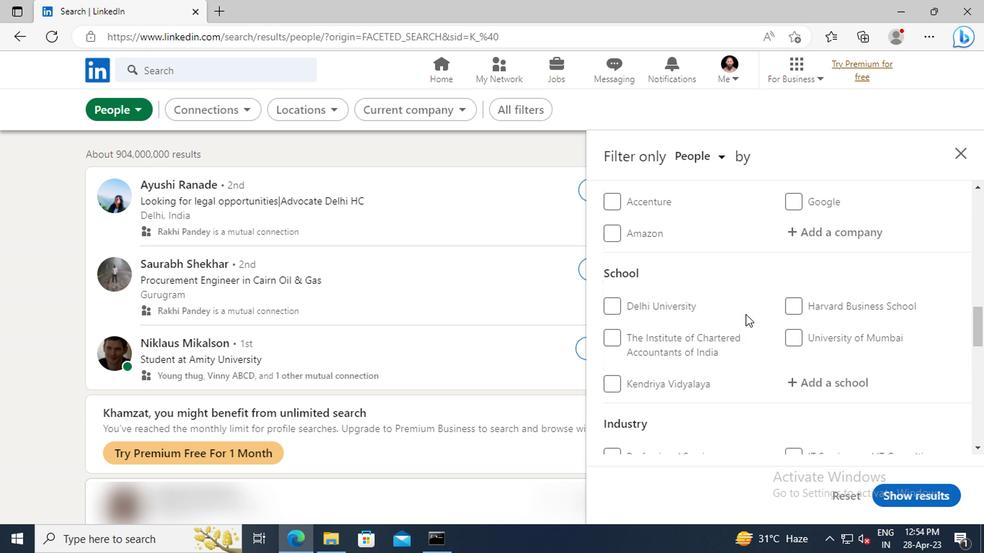 
Action: Mouse scrolled (619, 312) with delta (0, 0)
Screenshot: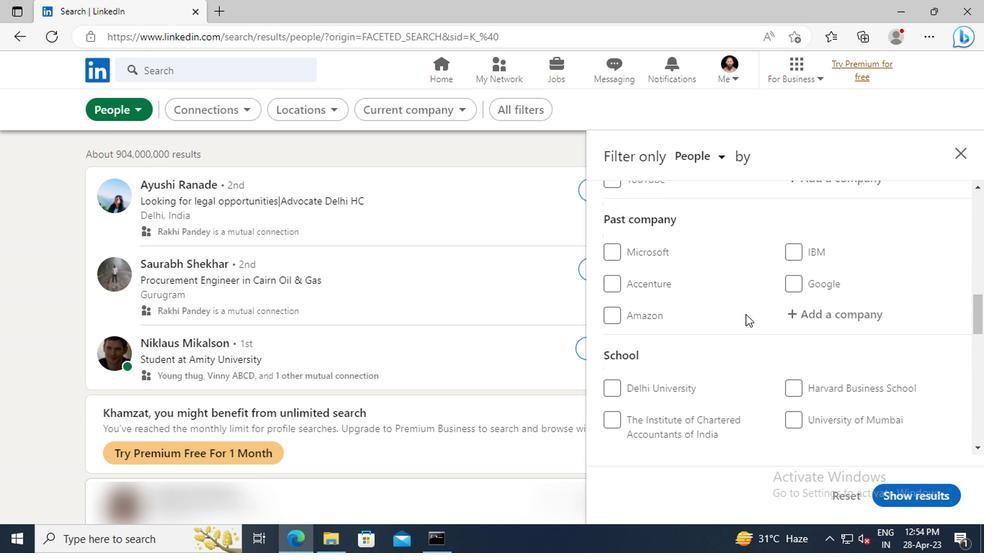 
Action: Mouse scrolled (619, 312) with delta (0, 0)
Screenshot: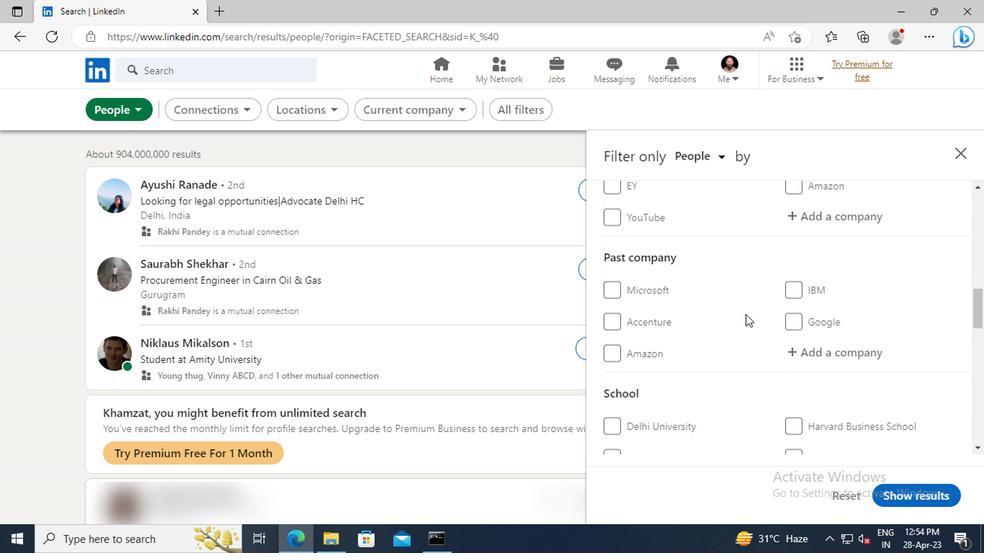 
Action: Mouse scrolled (619, 312) with delta (0, 0)
Screenshot: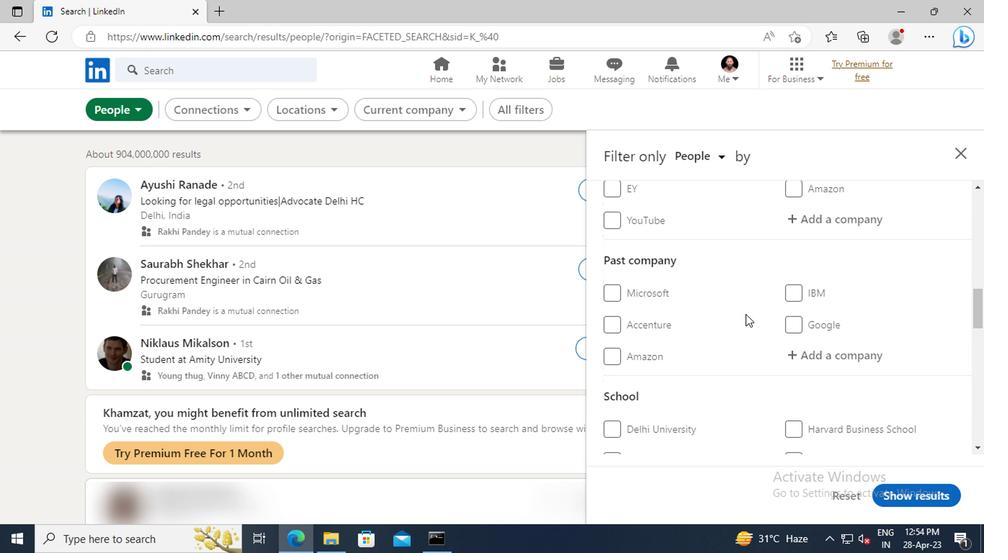 
Action: Mouse moved to (667, 304)
Screenshot: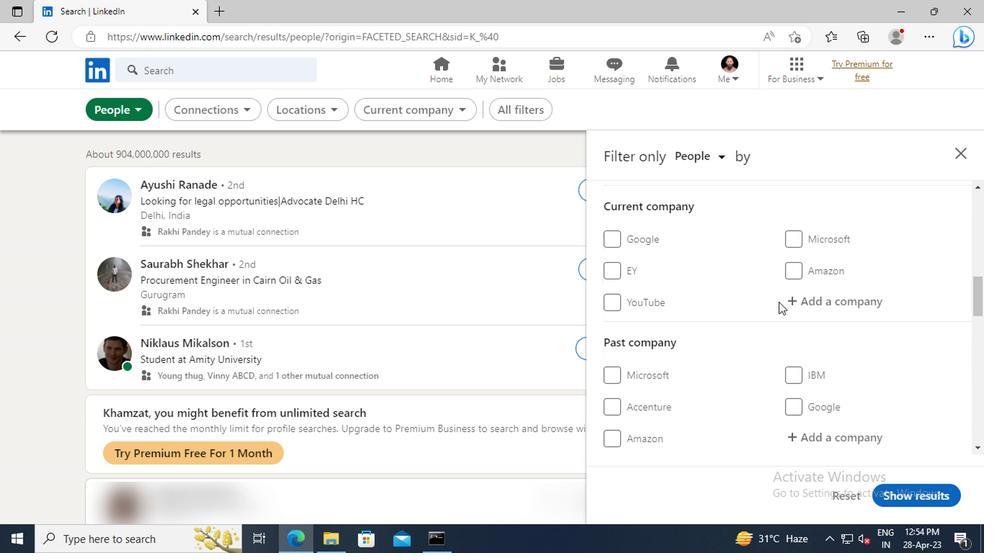 
Action: Mouse pressed left at (667, 304)
Screenshot: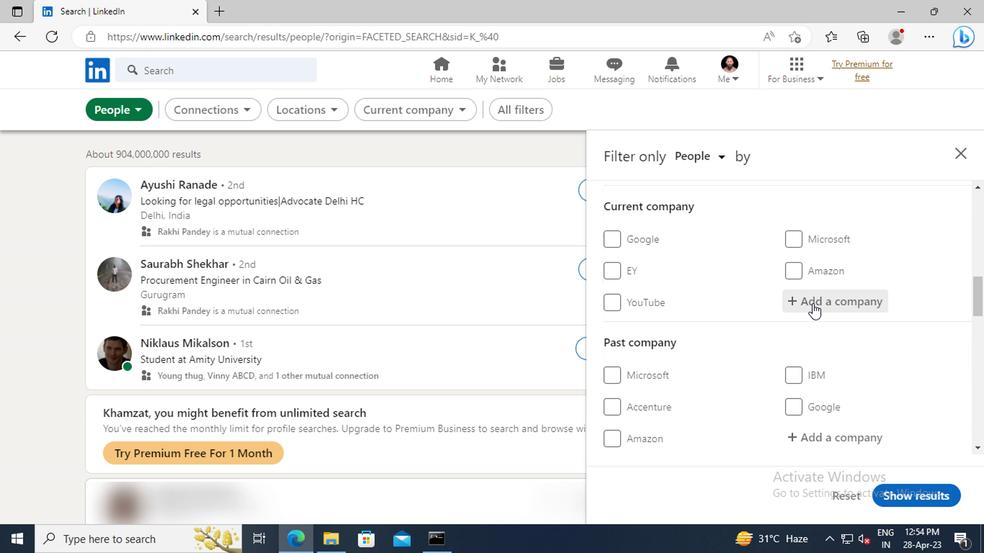 
Action: Key pressed <Key.shift>FEDERAL<Key.space><Key.shift>BANK
Screenshot: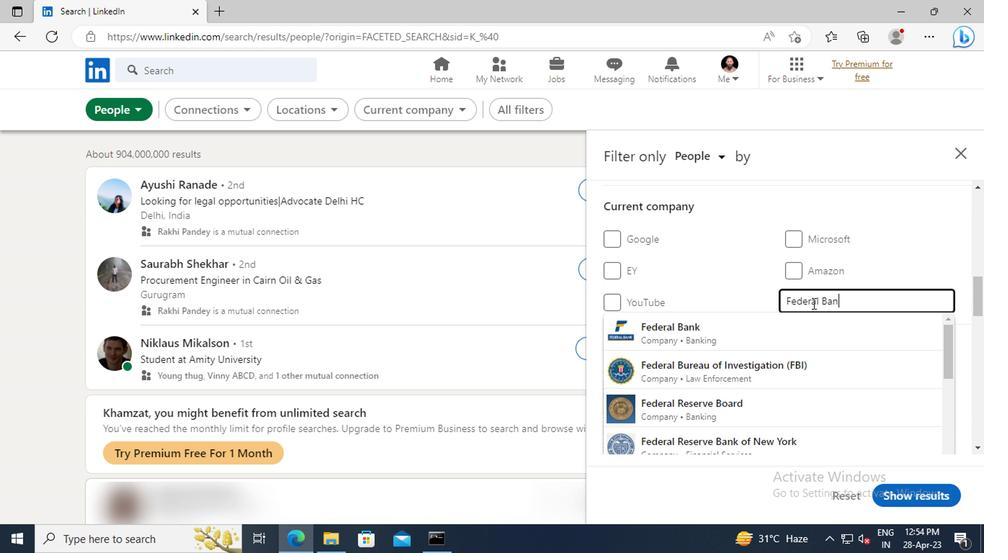 
Action: Mouse moved to (666, 322)
Screenshot: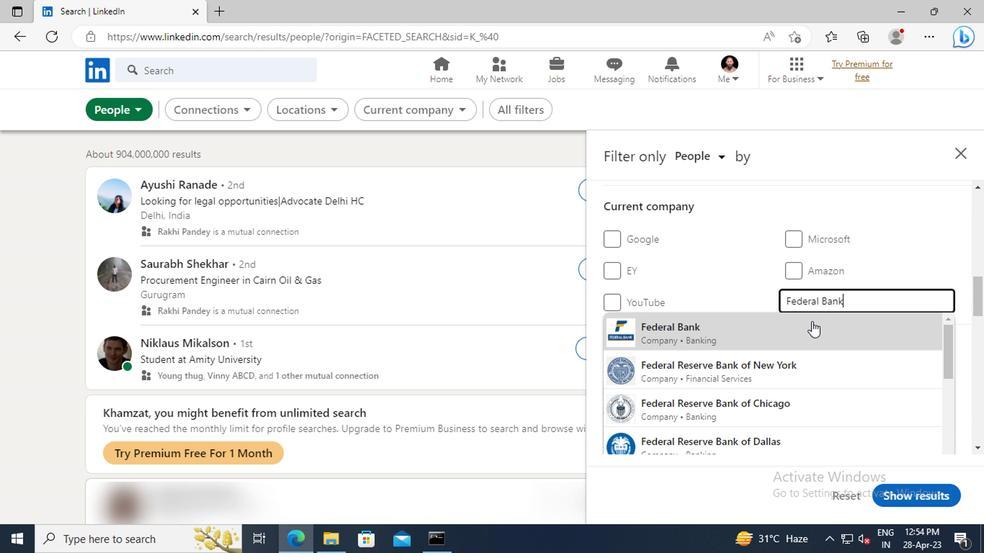 
Action: Mouse pressed left at (666, 322)
Screenshot: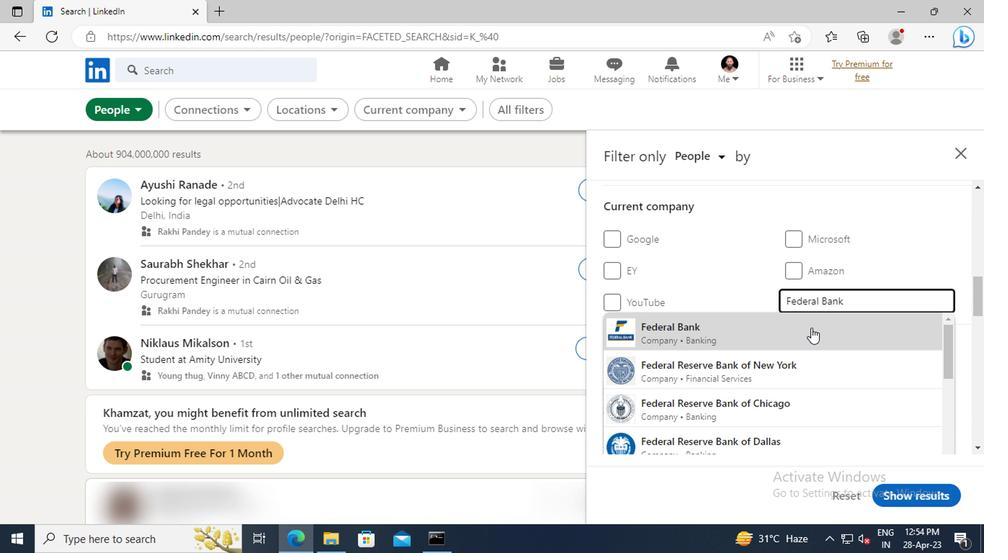 
Action: Mouse moved to (680, 268)
Screenshot: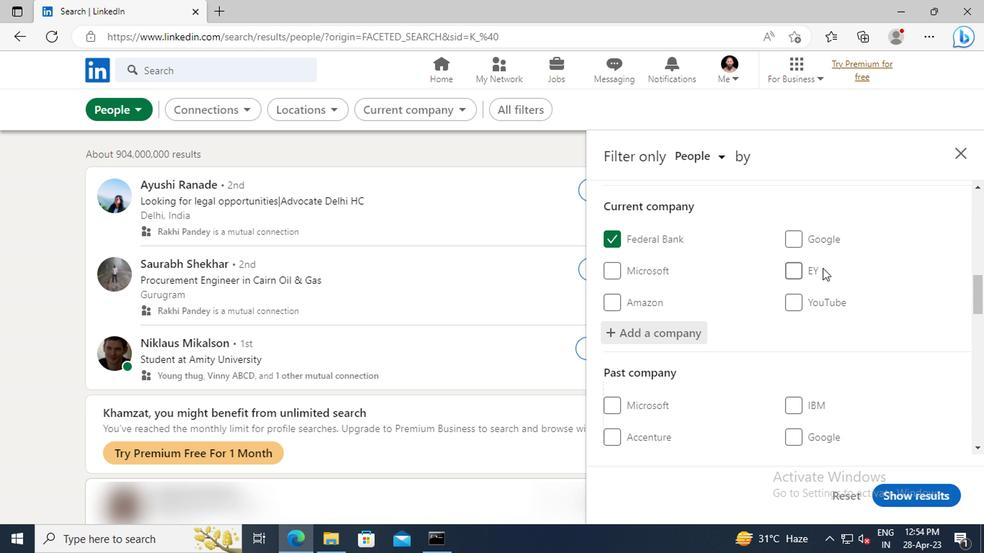 
Action: Mouse scrolled (680, 268) with delta (0, 0)
Screenshot: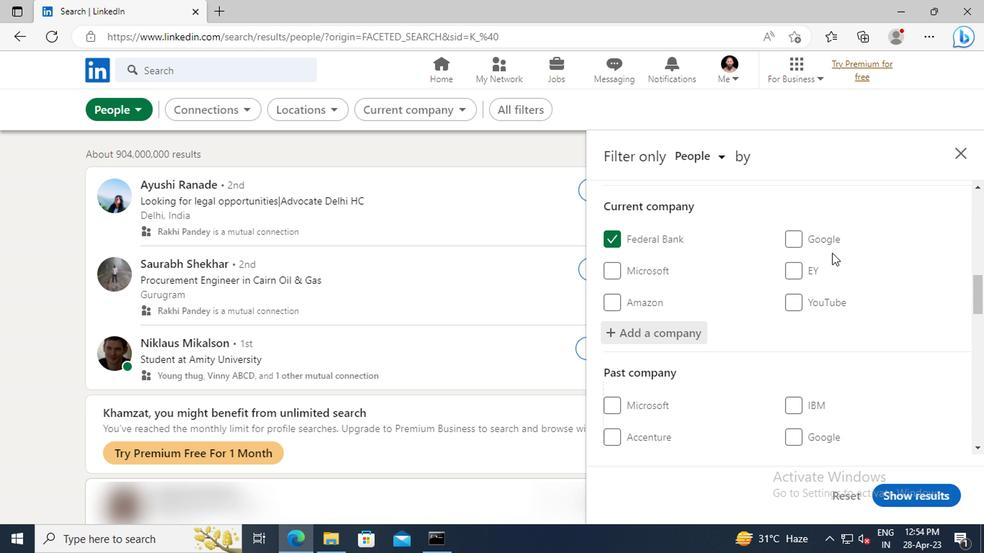 
Action: Mouse scrolled (680, 268) with delta (0, 0)
Screenshot: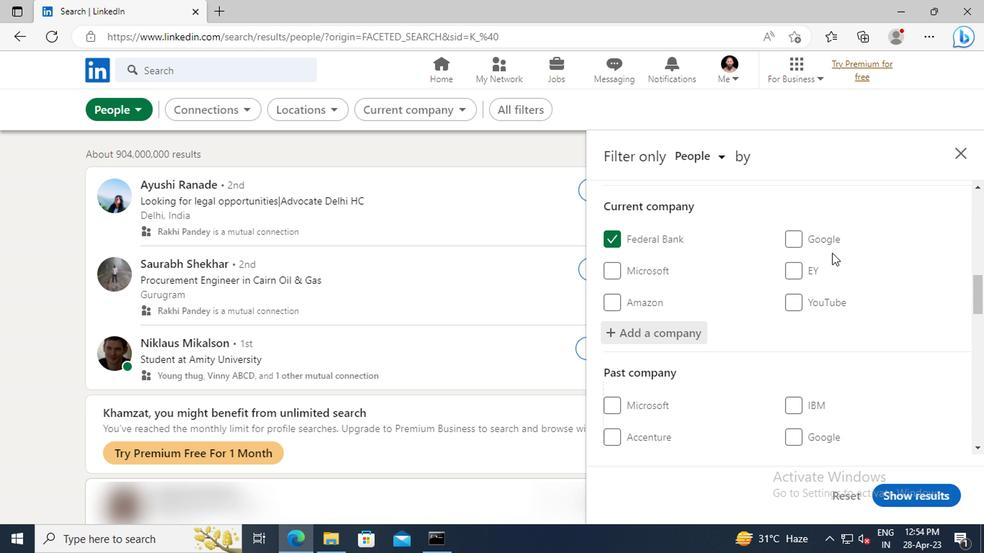 
Action: Mouse scrolled (680, 268) with delta (0, 0)
Screenshot: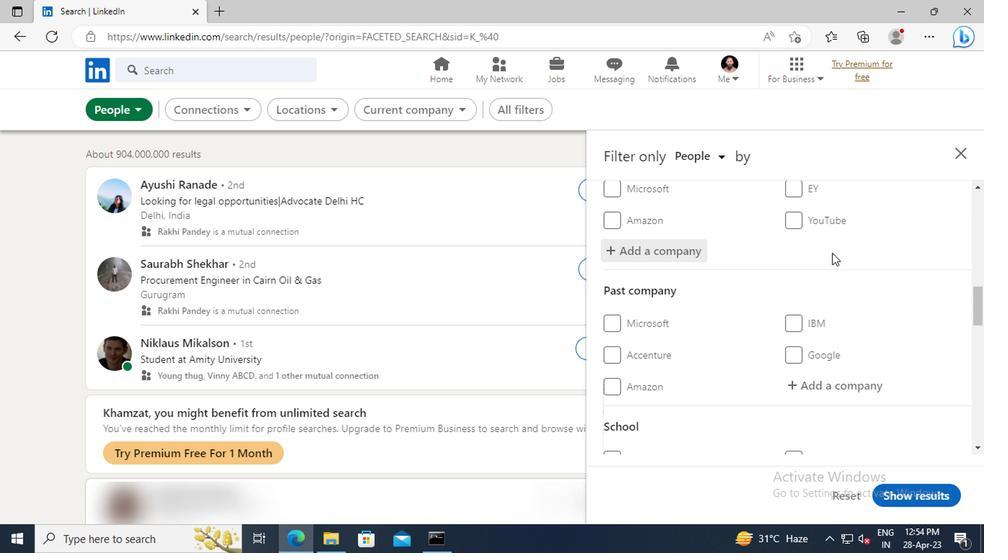 
Action: Mouse scrolled (680, 268) with delta (0, 0)
Screenshot: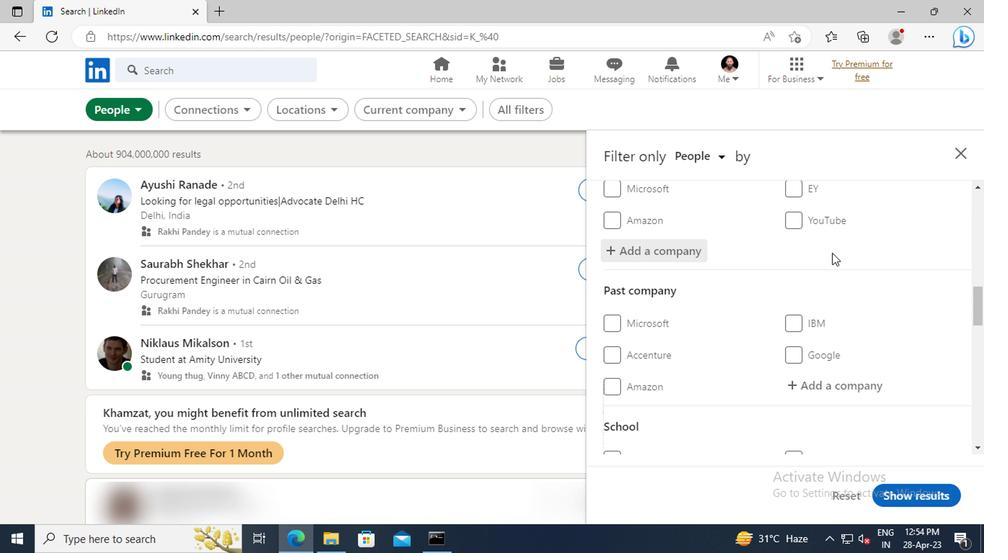 
Action: Mouse scrolled (680, 268) with delta (0, 0)
Screenshot: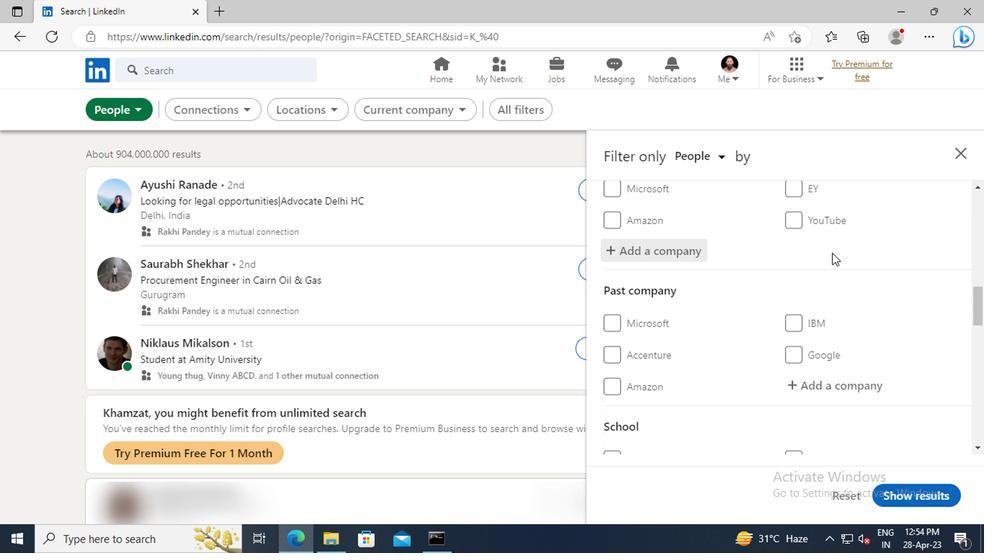 
Action: Mouse scrolled (680, 268) with delta (0, 0)
Screenshot: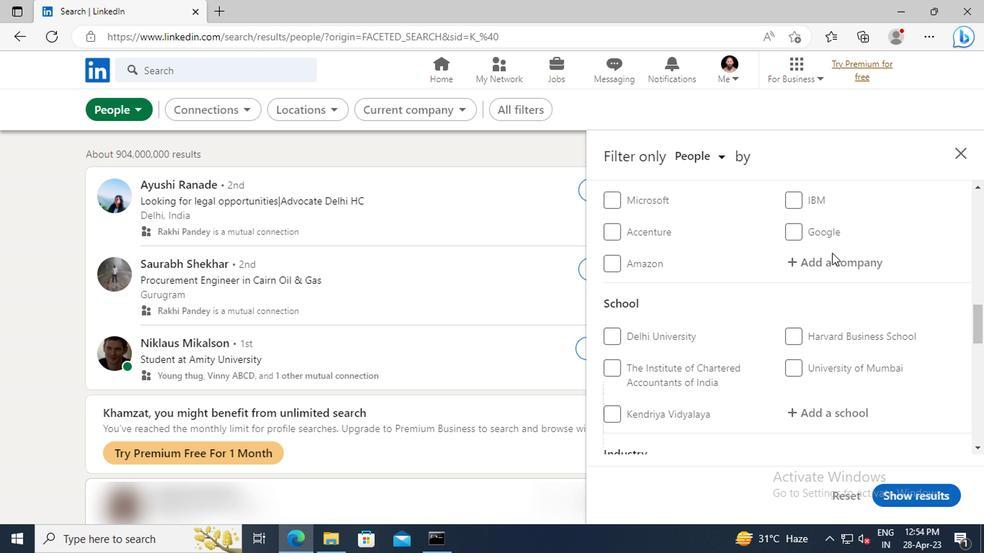 
Action: Mouse scrolled (680, 268) with delta (0, 0)
Screenshot: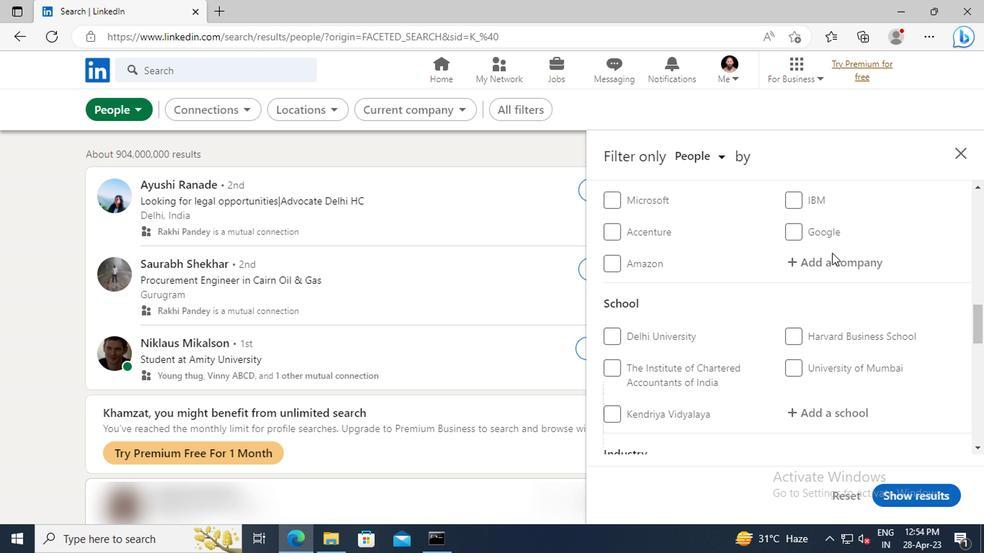 
Action: Mouse moved to (672, 323)
Screenshot: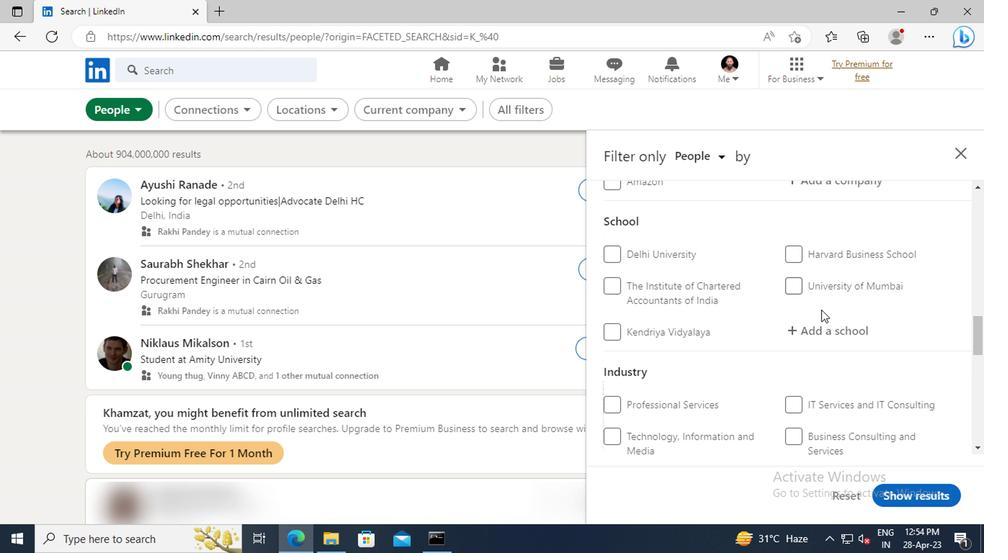 
Action: Mouse pressed left at (672, 323)
Screenshot: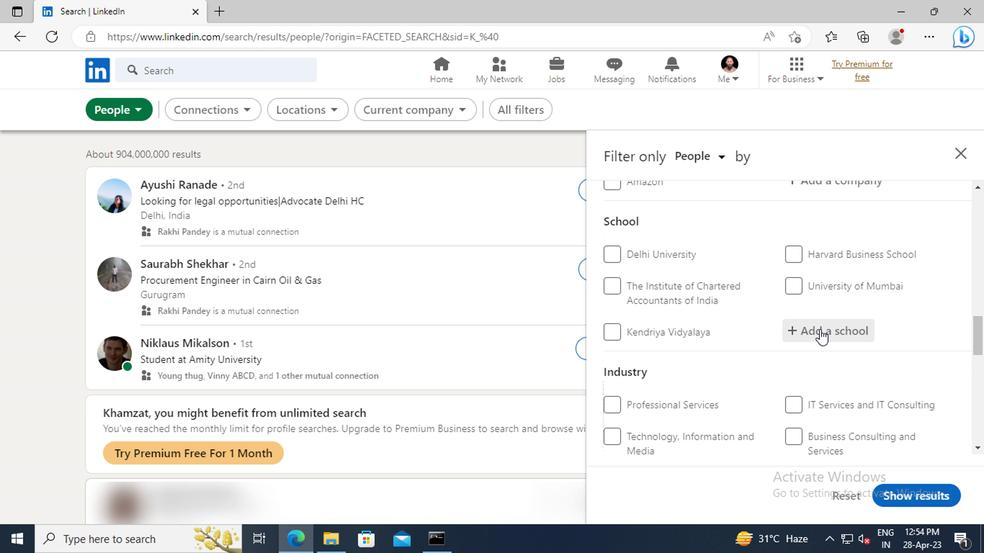 
Action: Key pressed <Key.shift>FRESHERS<Key.space><Key.shift>JOBS<Key.space>IN<Key.space><Key.shift>BA
Screenshot: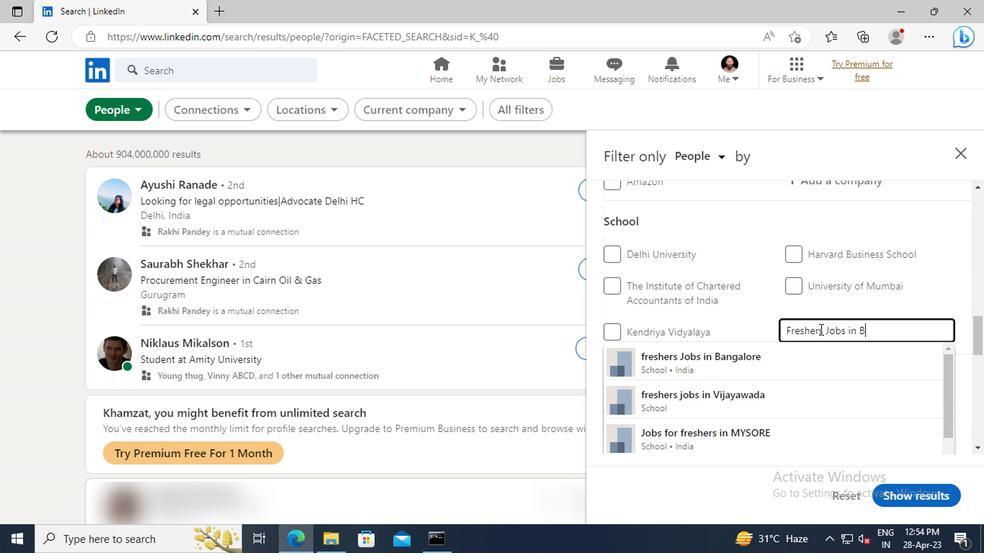 
Action: Mouse moved to (677, 344)
Screenshot: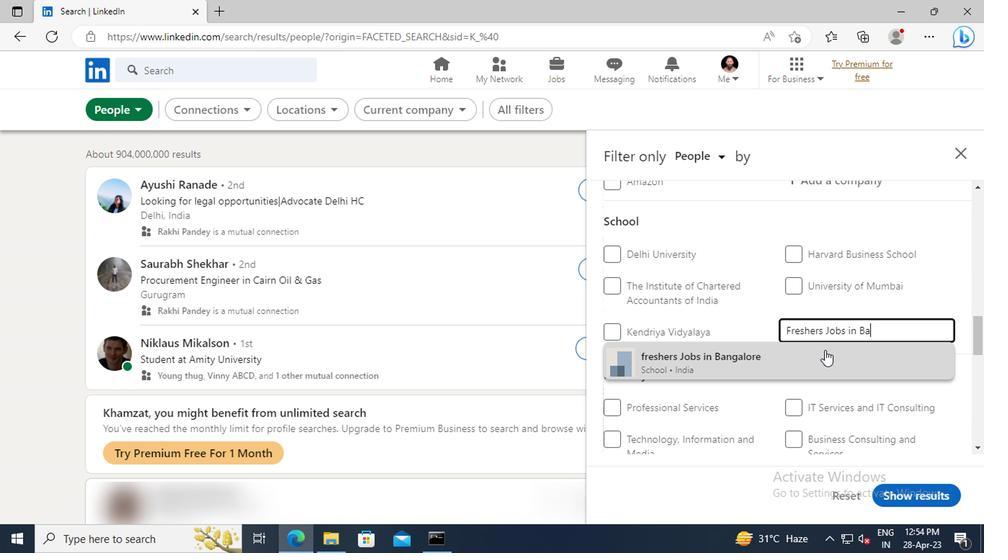 
Action: Mouse pressed left at (677, 344)
Screenshot: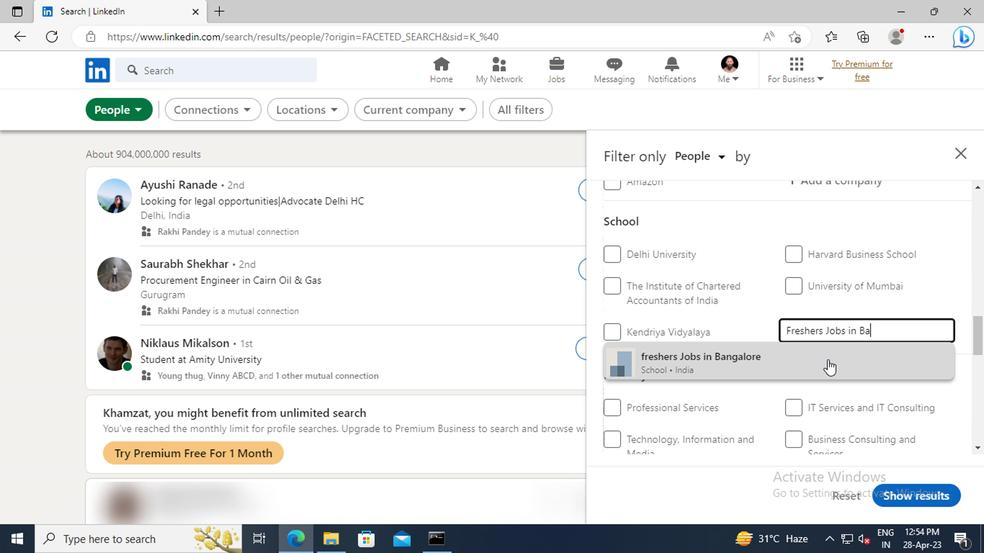 
Action: Mouse moved to (668, 300)
Screenshot: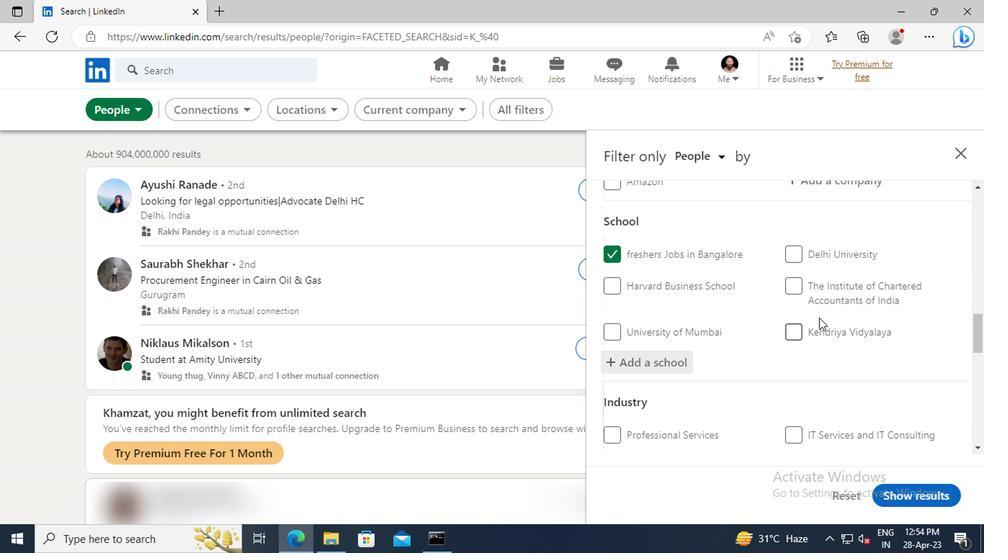 
Action: Mouse scrolled (668, 299) with delta (0, 0)
Screenshot: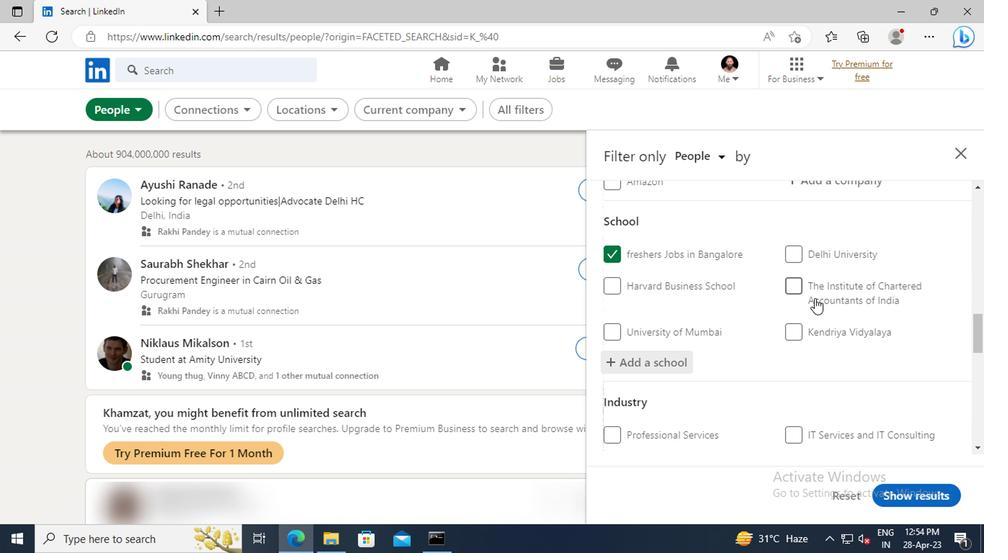 
Action: Mouse scrolled (668, 299) with delta (0, 0)
Screenshot: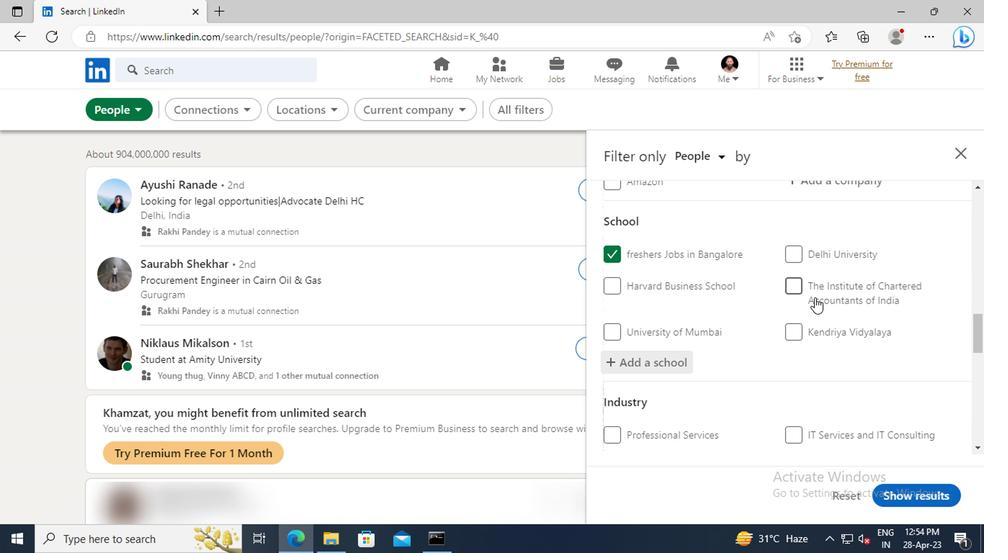 
Action: Mouse scrolled (668, 299) with delta (0, 0)
Screenshot: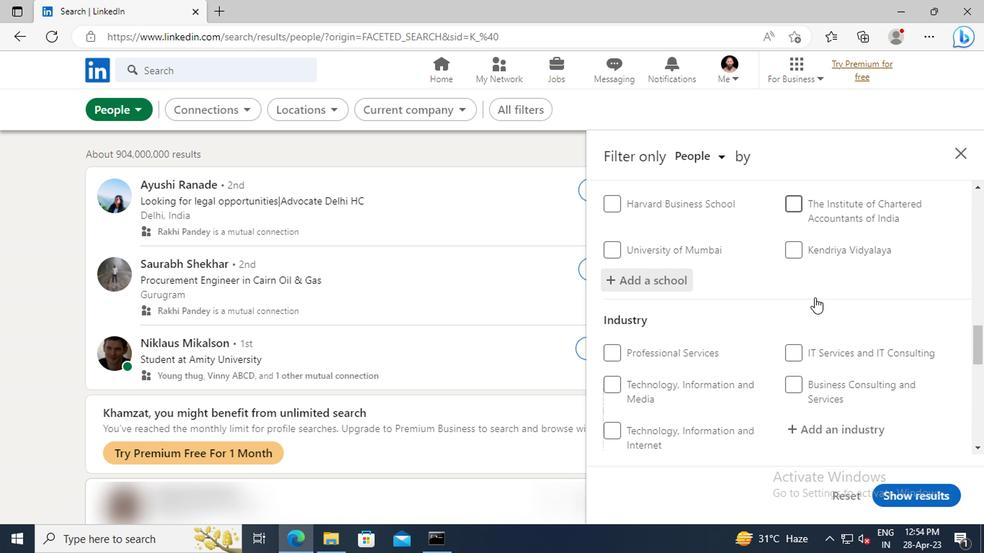 
Action: Mouse scrolled (668, 299) with delta (0, 0)
Screenshot: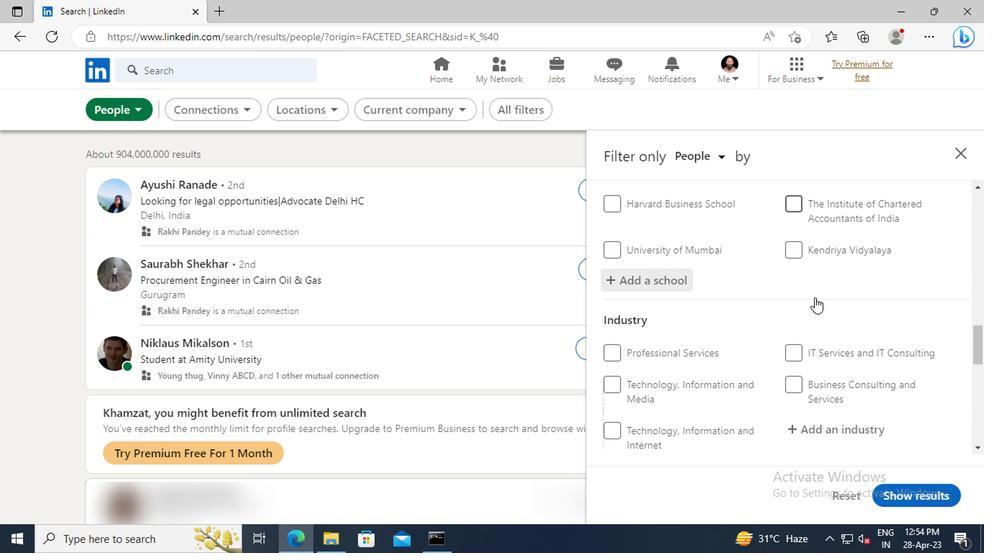 
Action: Mouse scrolled (668, 299) with delta (0, 0)
Screenshot: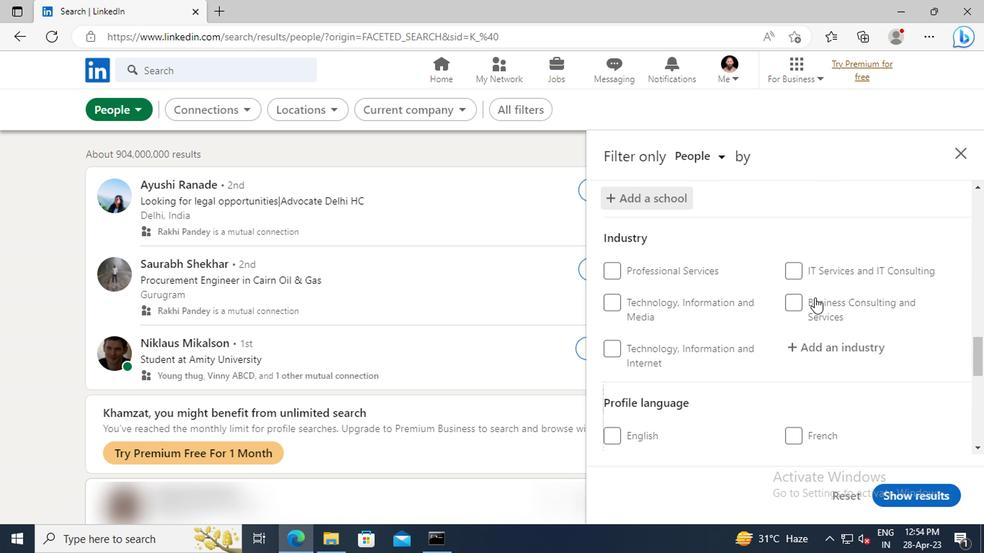 
Action: Mouse moved to (668, 306)
Screenshot: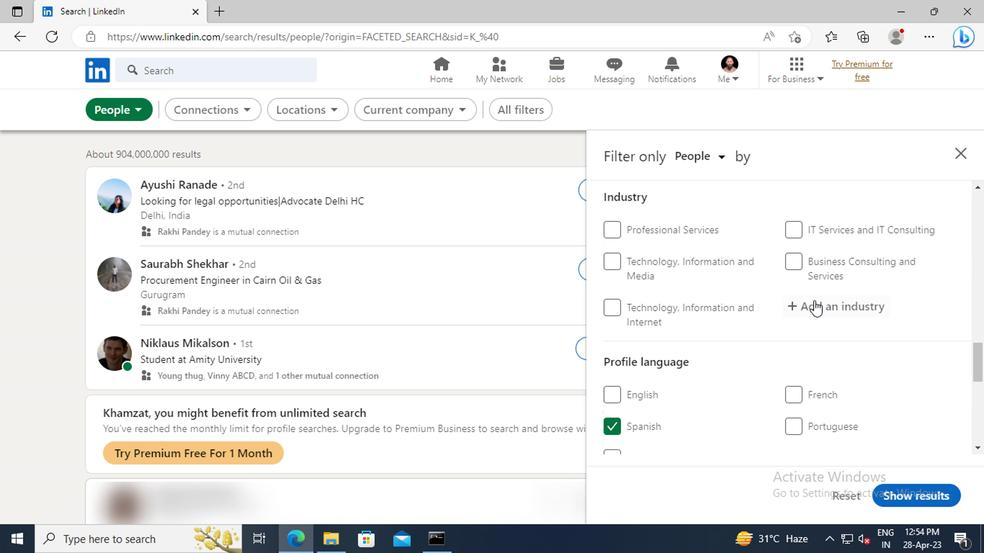 
Action: Mouse pressed left at (668, 306)
Screenshot: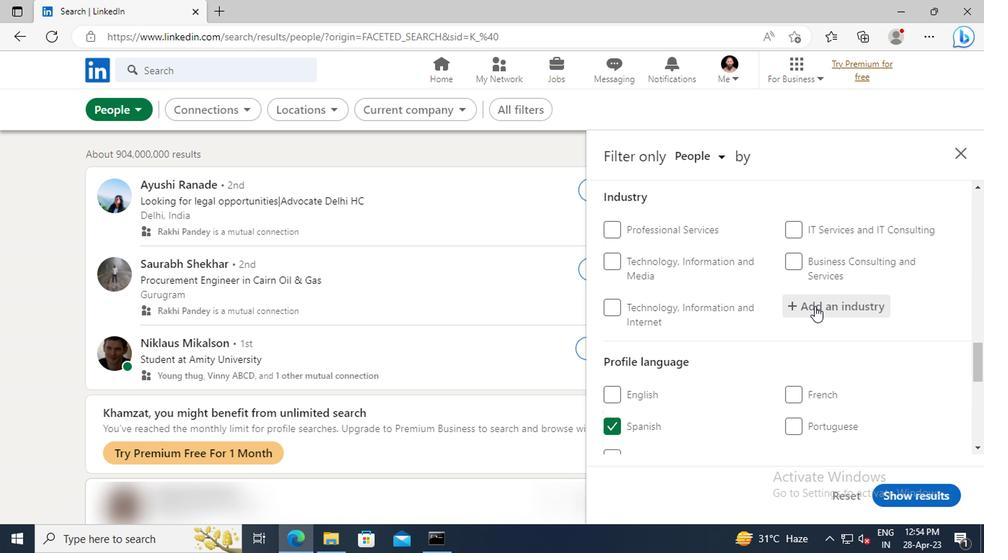 
Action: Key pressed <Key.shift>MOTOR<Key.space><Key.shift>VEHICLE<Key.space><Key.shift>PA
Screenshot: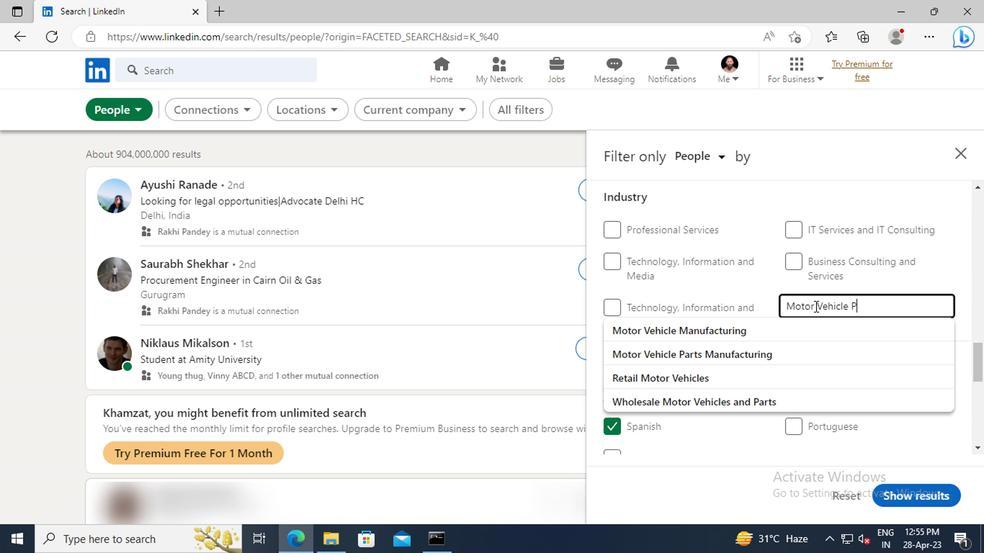 
Action: Mouse moved to (671, 322)
Screenshot: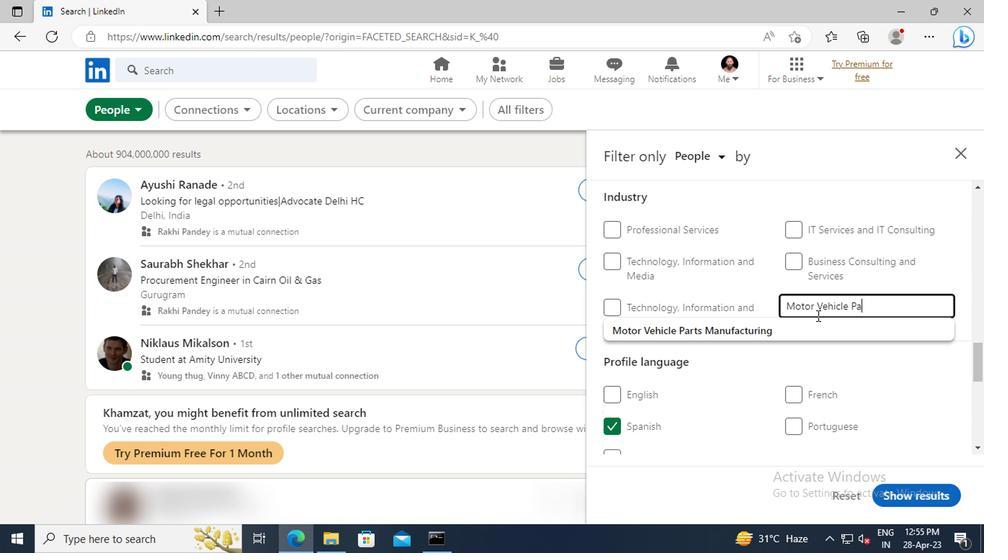 
Action: Mouse pressed left at (671, 322)
Screenshot: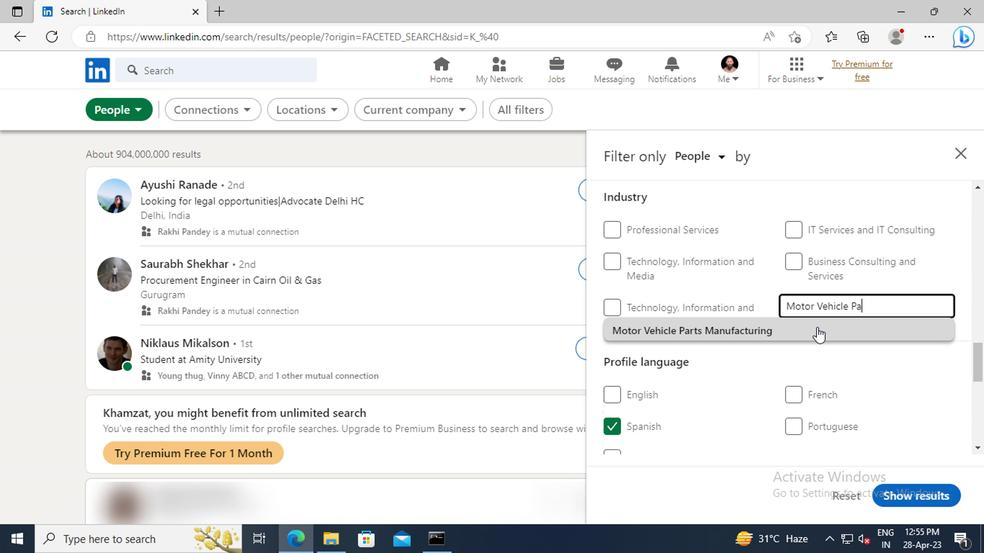 
Action: Mouse moved to (664, 310)
Screenshot: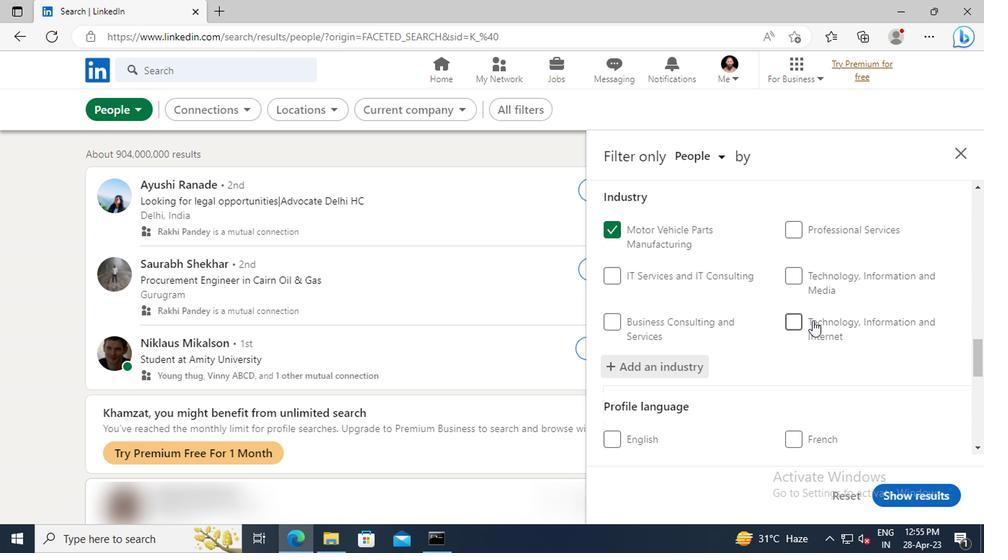 
Action: Mouse scrolled (664, 310) with delta (0, 0)
Screenshot: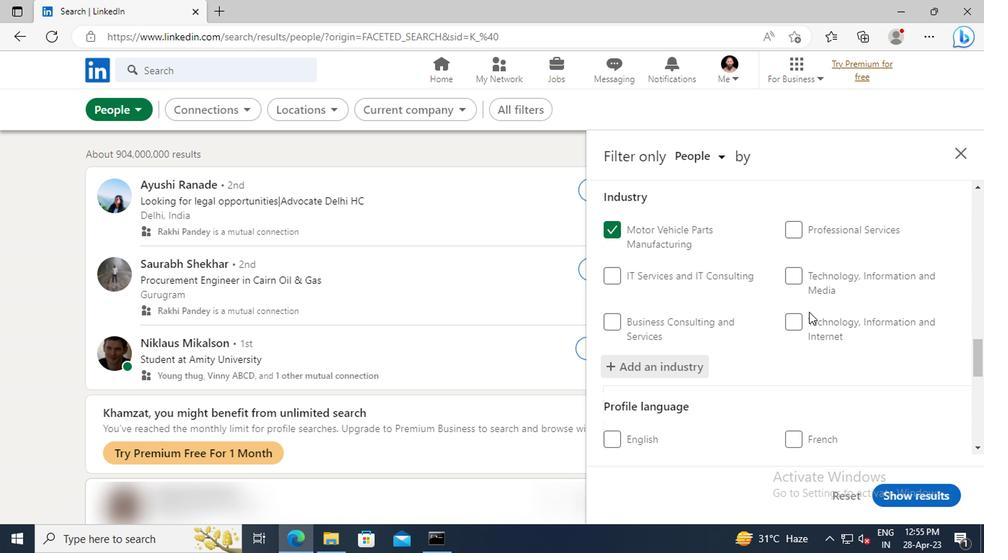 
Action: Mouse scrolled (664, 310) with delta (0, 0)
Screenshot: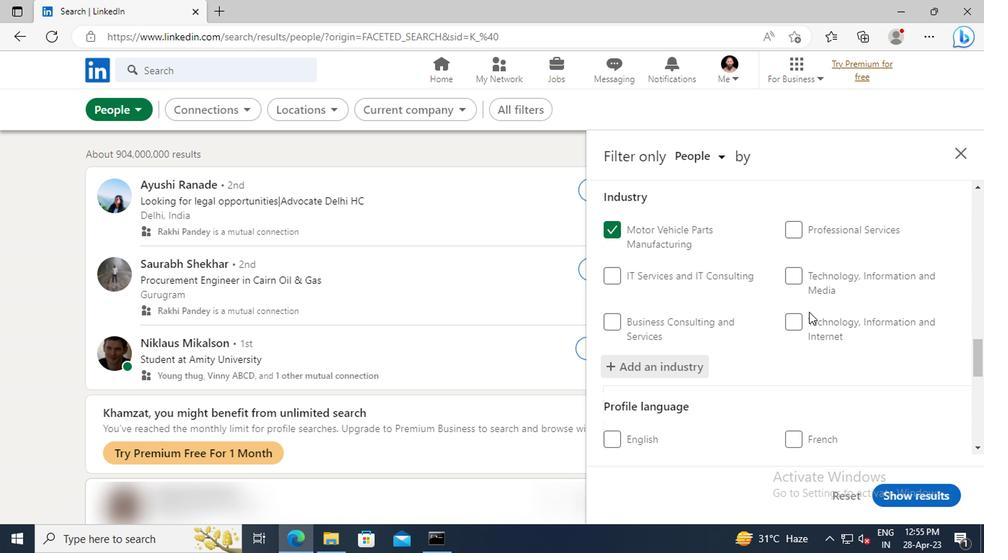 
Action: Mouse scrolled (664, 310) with delta (0, 0)
Screenshot: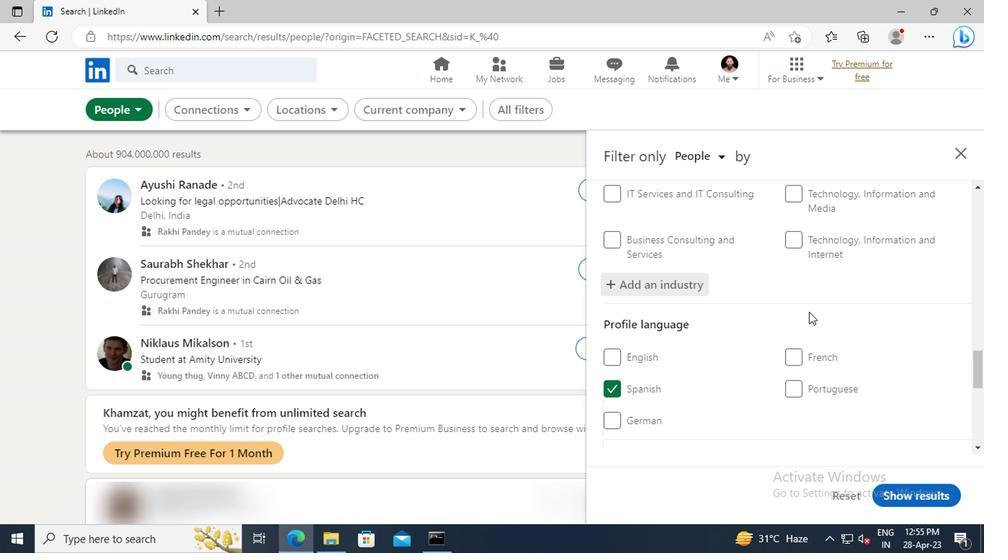 
Action: Mouse scrolled (664, 310) with delta (0, 0)
Screenshot: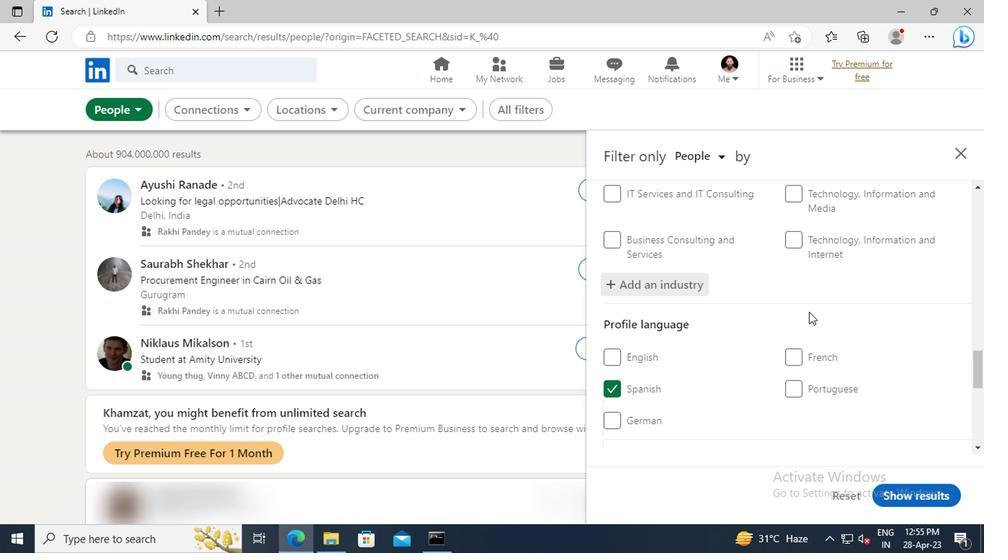 
Action: Mouse scrolled (664, 310) with delta (0, 0)
Screenshot: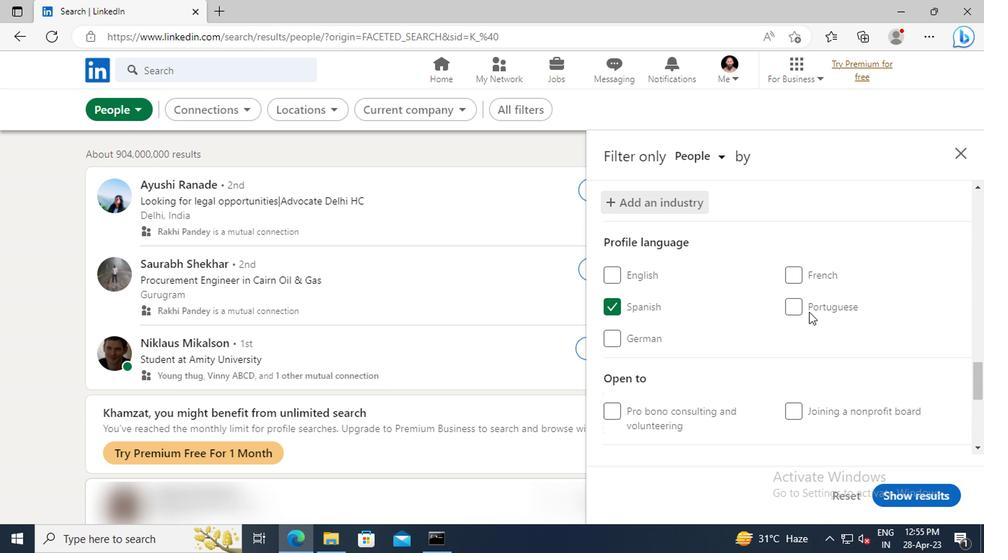 
Action: Mouse scrolled (664, 310) with delta (0, 0)
Screenshot: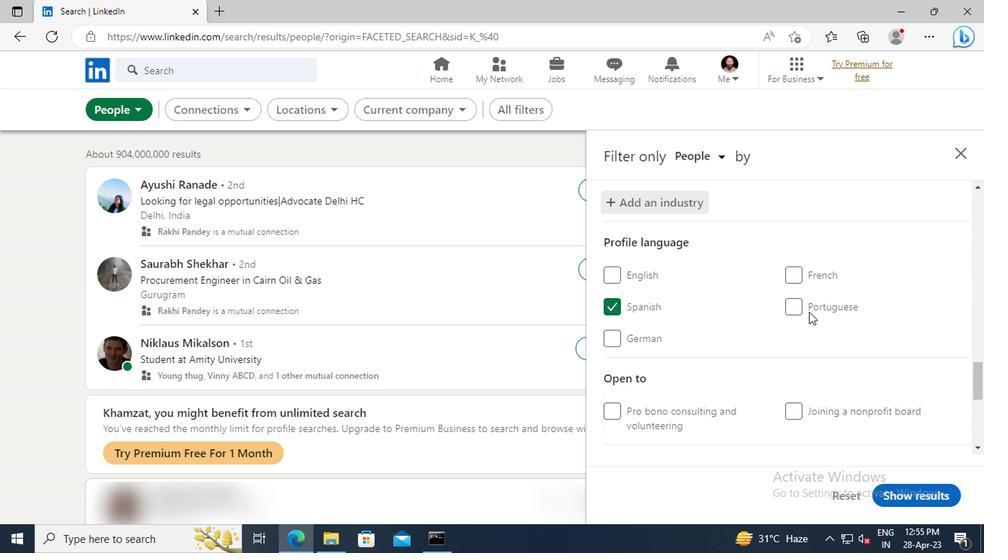 
Action: Mouse scrolled (664, 310) with delta (0, 0)
Screenshot: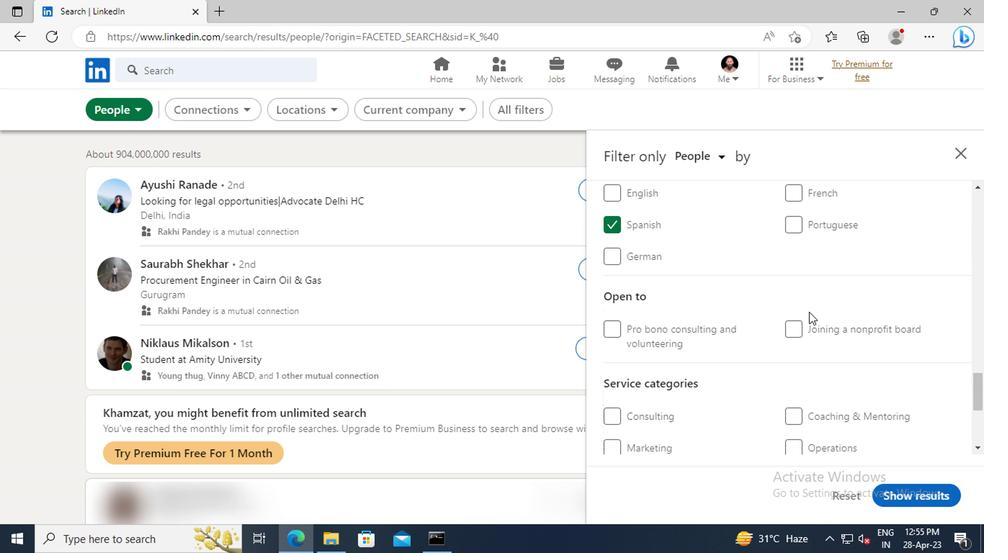 
Action: Mouse scrolled (664, 310) with delta (0, 0)
Screenshot: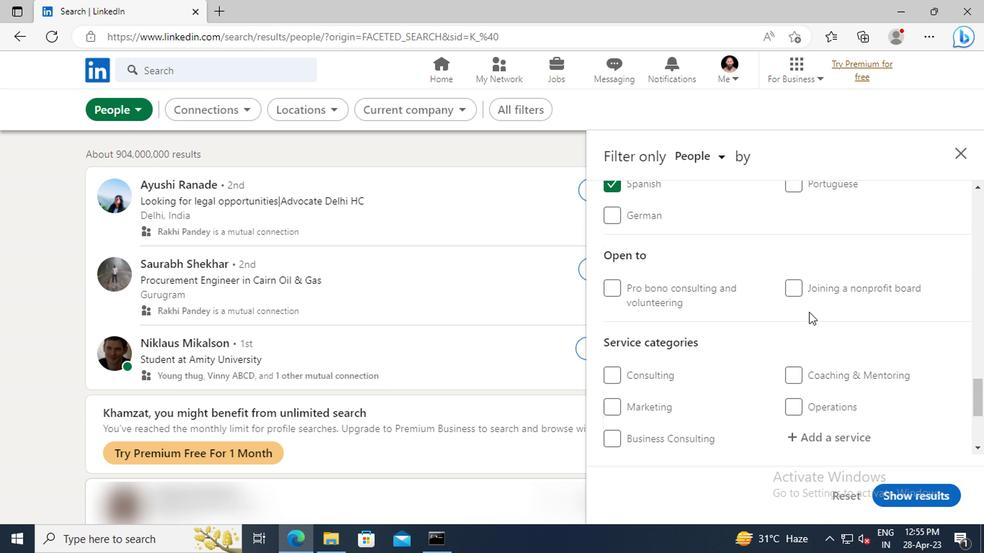 
Action: Mouse scrolled (664, 310) with delta (0, 0)
Screenshot: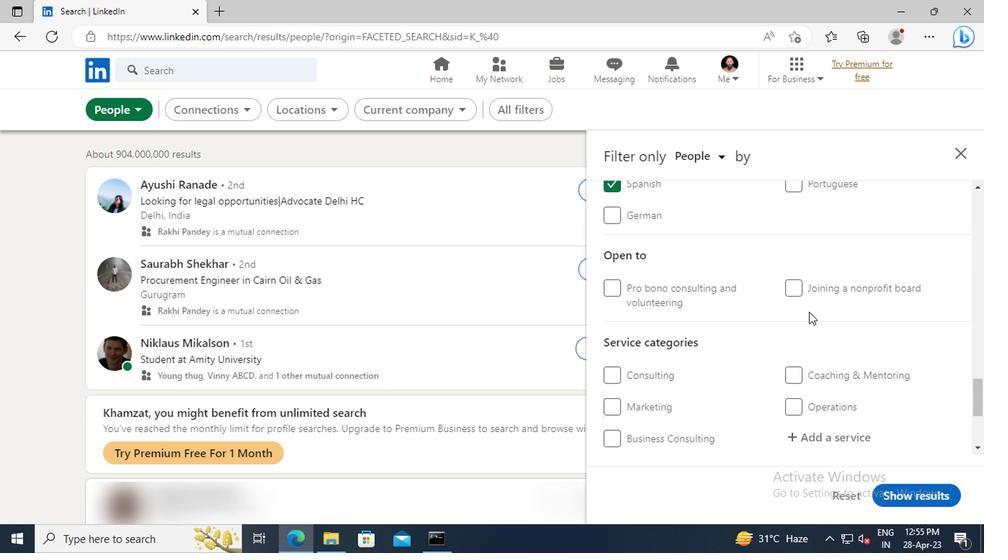 
Action: Mouse moved to (668, 339)
Screenshot: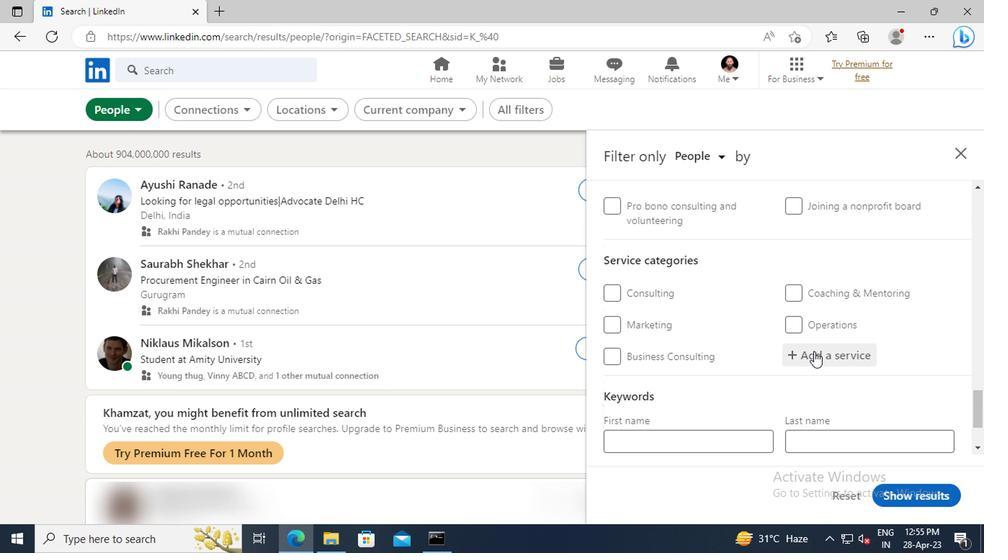 
Action: Mouse pressed left at (668, 339)
Screenshot: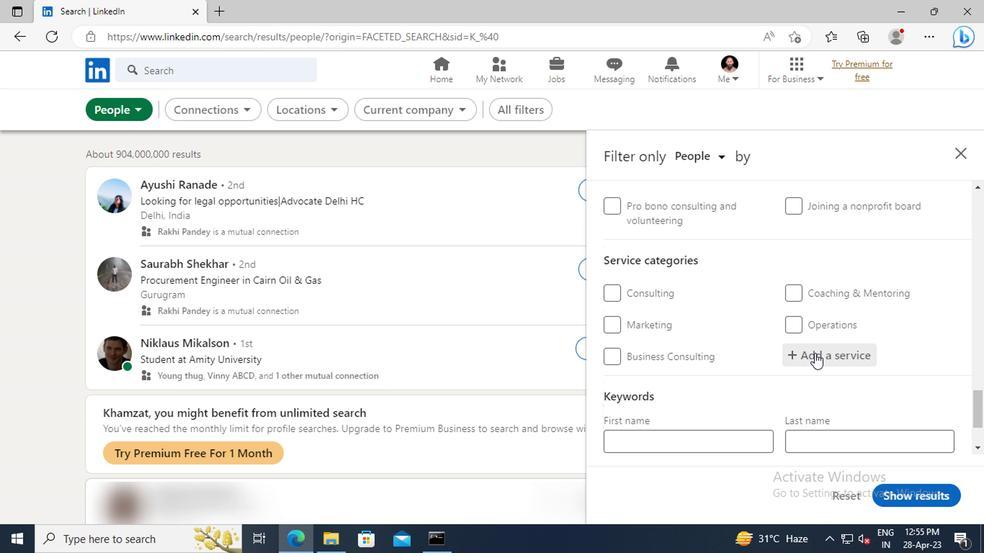 
Action: Key pressed <Key.shift>BARTENDING
Screenshot: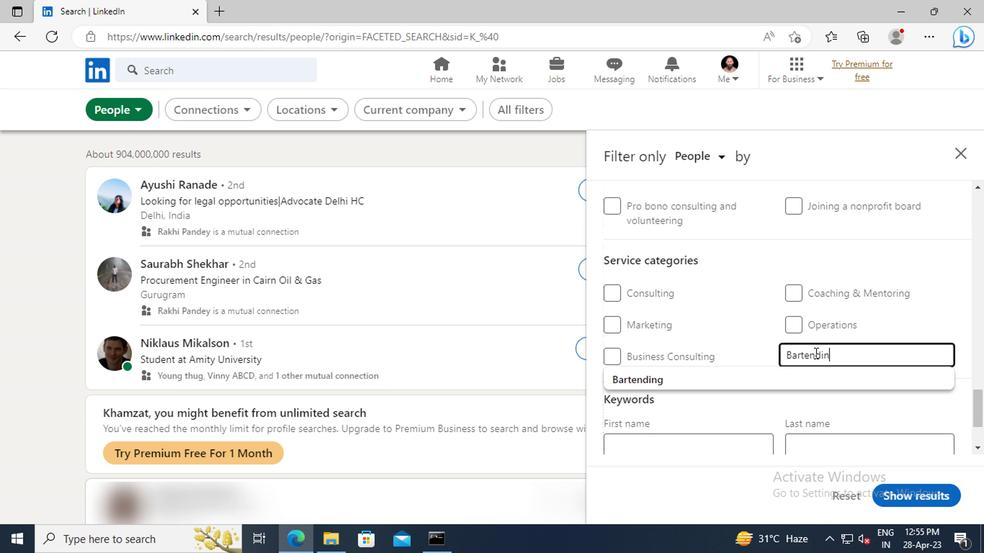 
Action: Mouse moved to (668, 358)
Screenshot: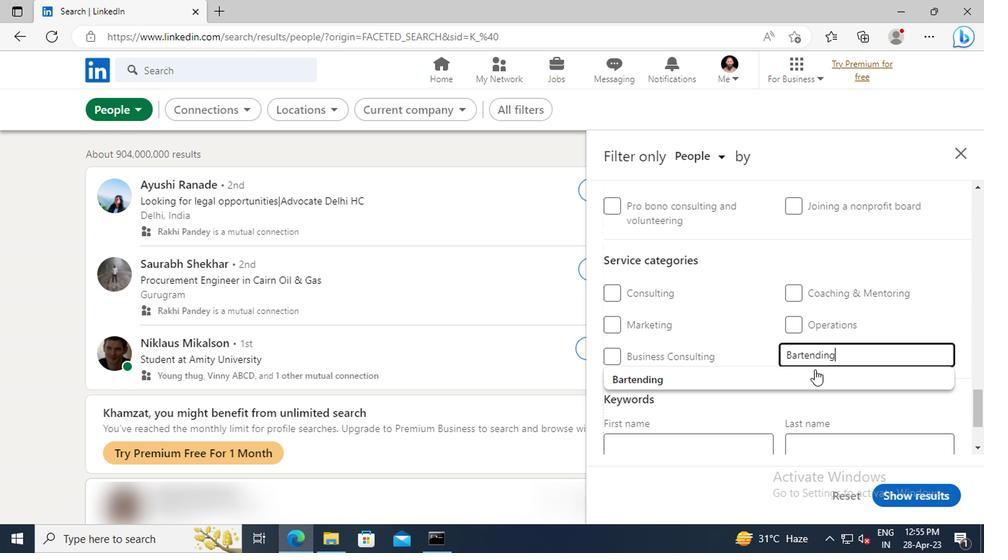 
Action: Mouse pressed left at (668, 358)
Screenshot: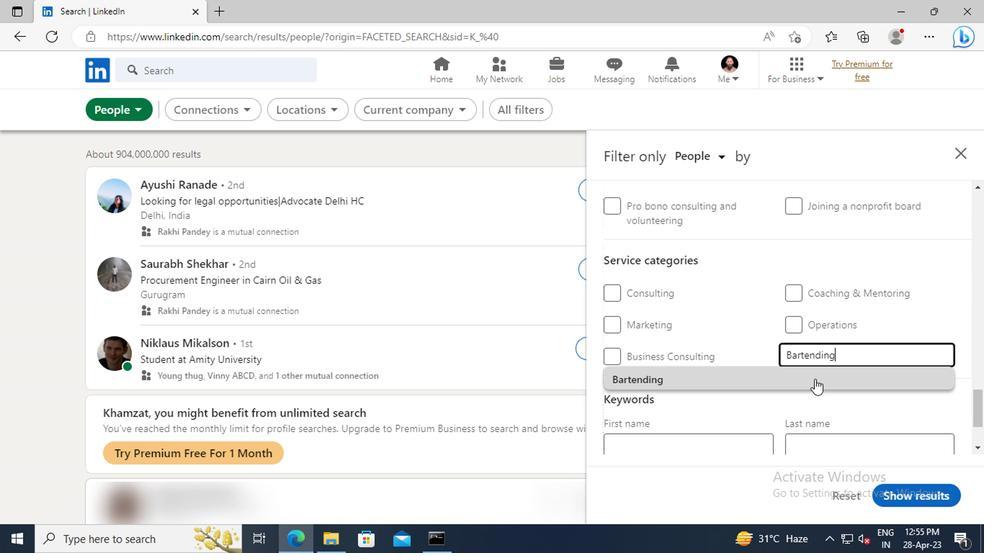 
Action: Mouse scrolled (668, 357) with delta (0, 0)
Screenshot: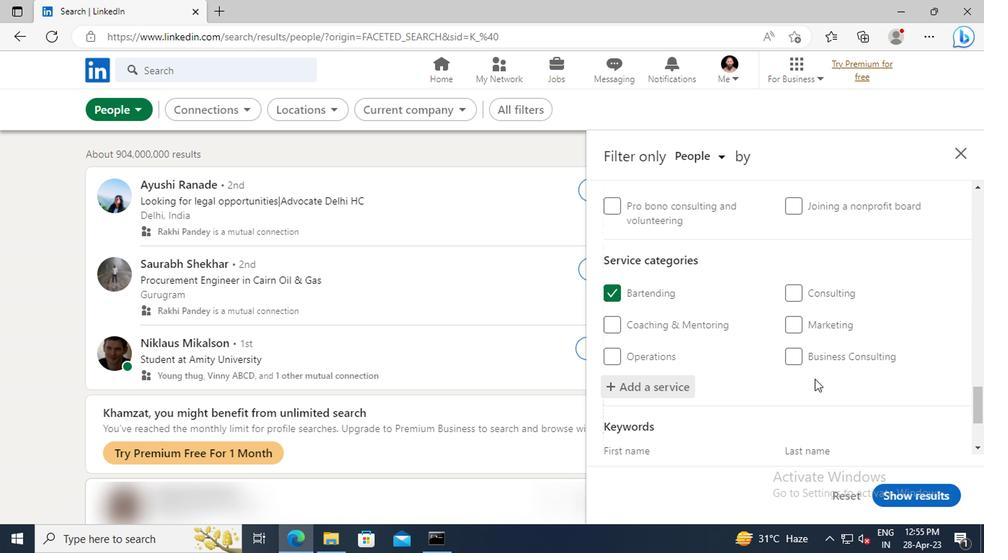 
Action: Mouse scrolled (668, 357) with delta (0, 0)
Screenshot: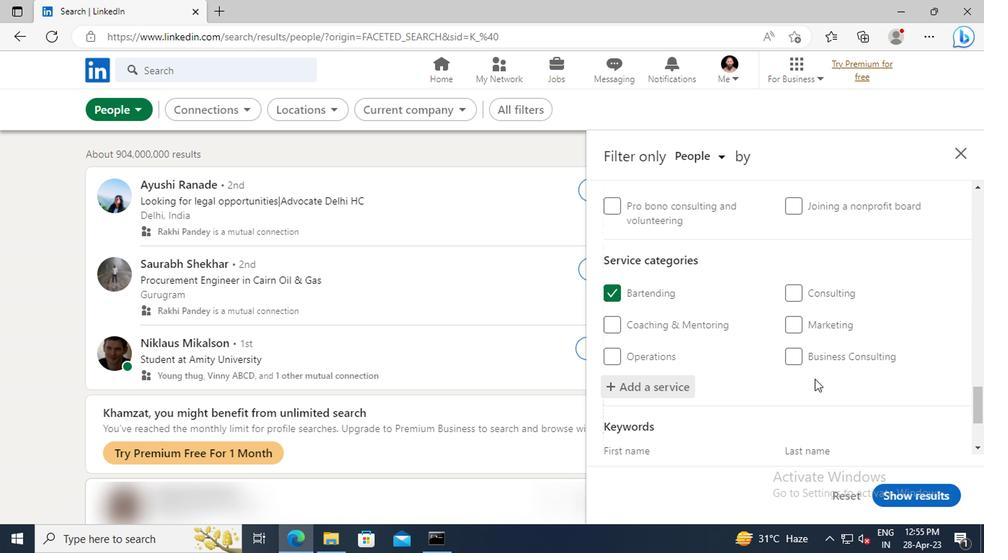 
Action: Mouse scrolled (668, 357) with delta (0, 0)
Screenshot: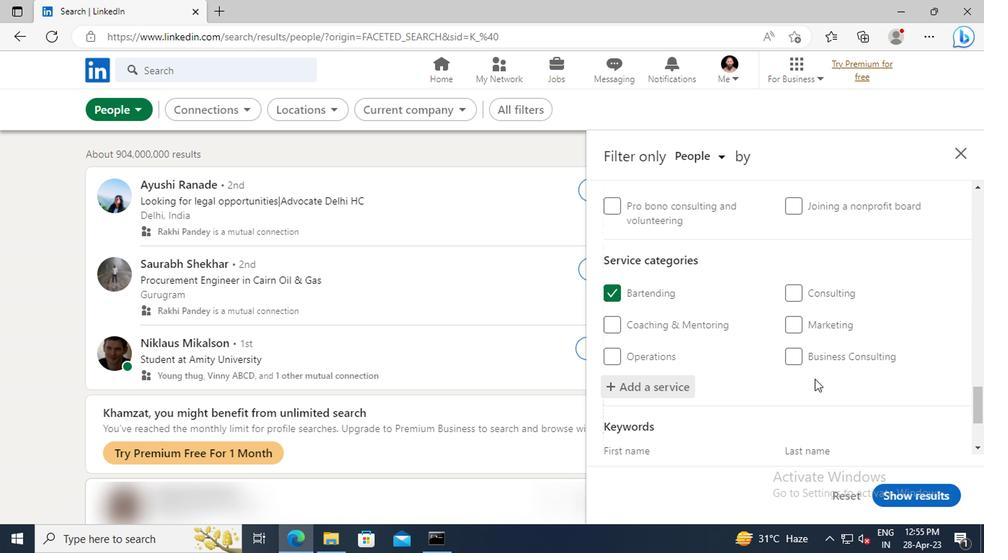 
Action: Mouse moved to (555, 376)
Screenshot: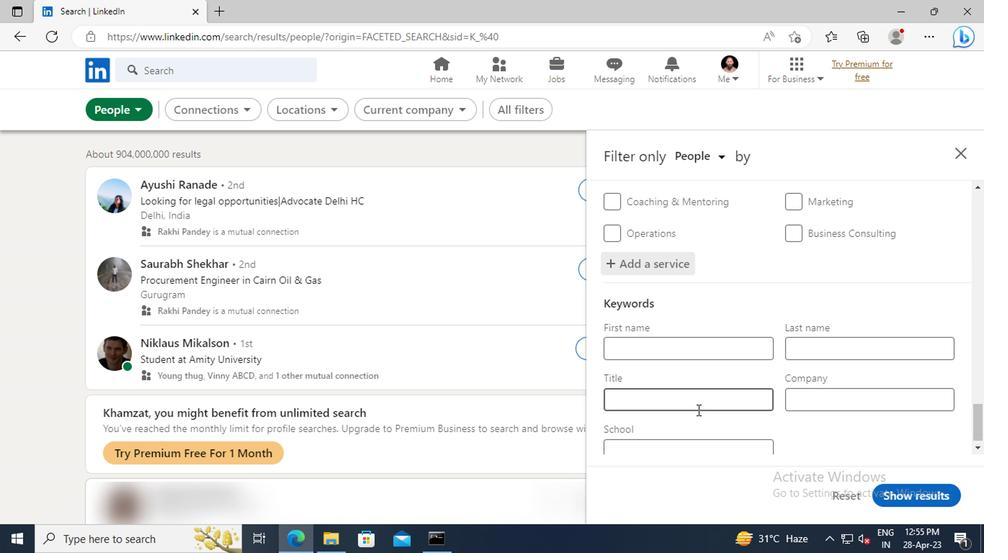 
Action: Mouse pressed left at (555, 376)
Screenshot: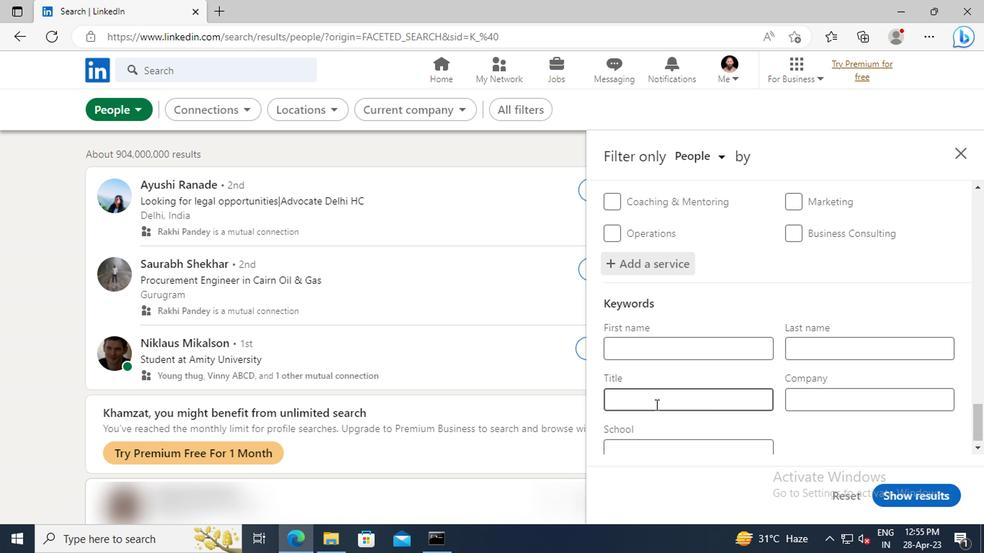 
Action: Key pressed <Key.shift>PURCHASING<Key.space><Key.shift>STAFF<Key.enter>
Screenshot: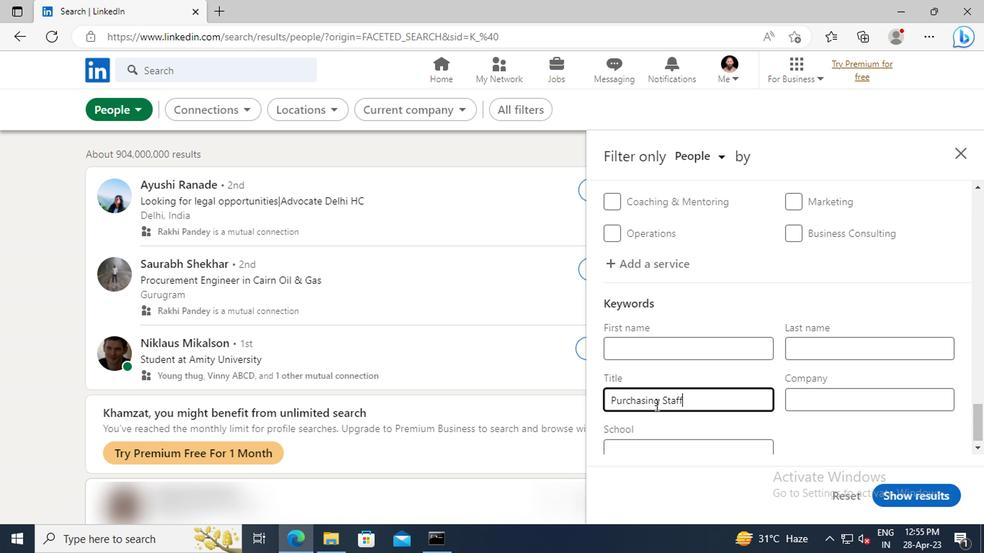 
Action: Mouse moved to (728, 440)
Screenshot: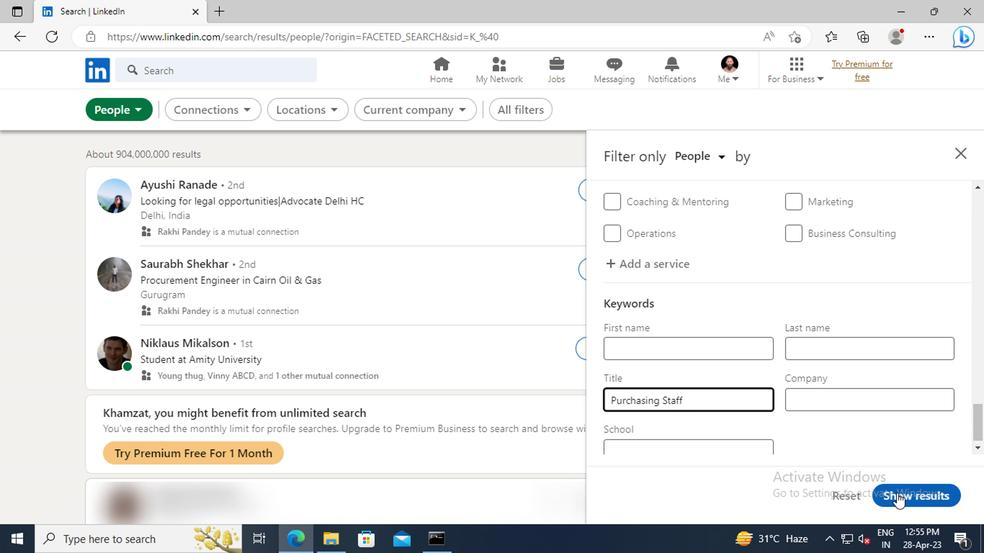
Action: Mouse pressed left at (728, 440)
Screenshot: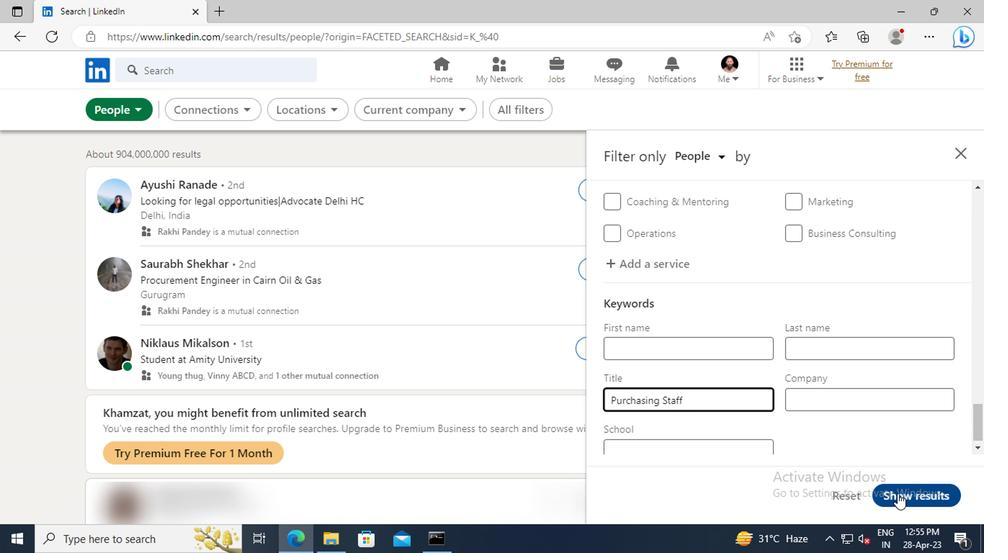 
